 Task: Find connections with filter location Washington with filter topic #LetsWork with filter profile language Potuguese with filter current company Columbia Asia Hospitals Pvt. Ltd. with filter school Indian Institute of Science (IISc) with filter industry Janitorial Services with filter service category Bartending with filter keywords title Construction Worker
Action: Mouse moved to (503, 62)
Screenshot: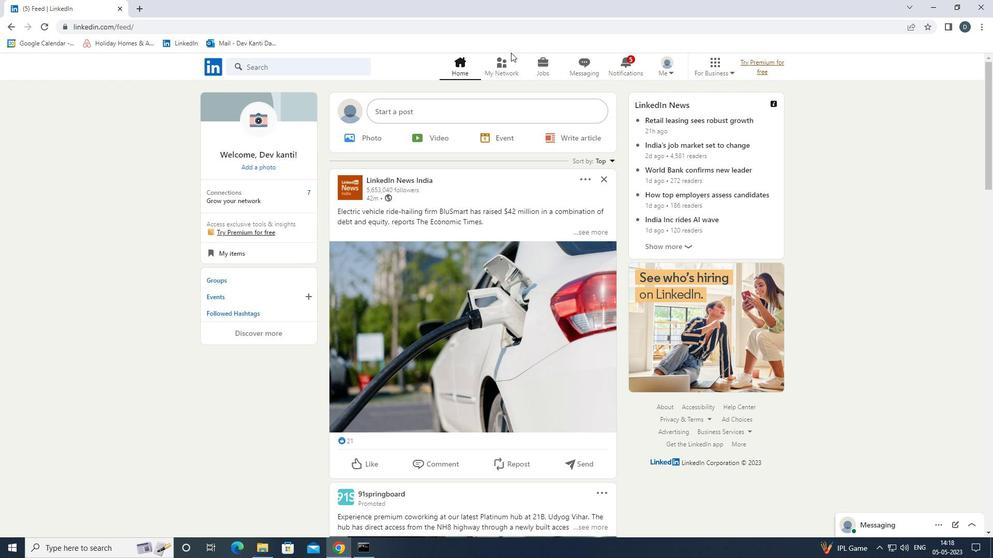 
Action: Mouse pressed left at (503, 62)
Screenshot: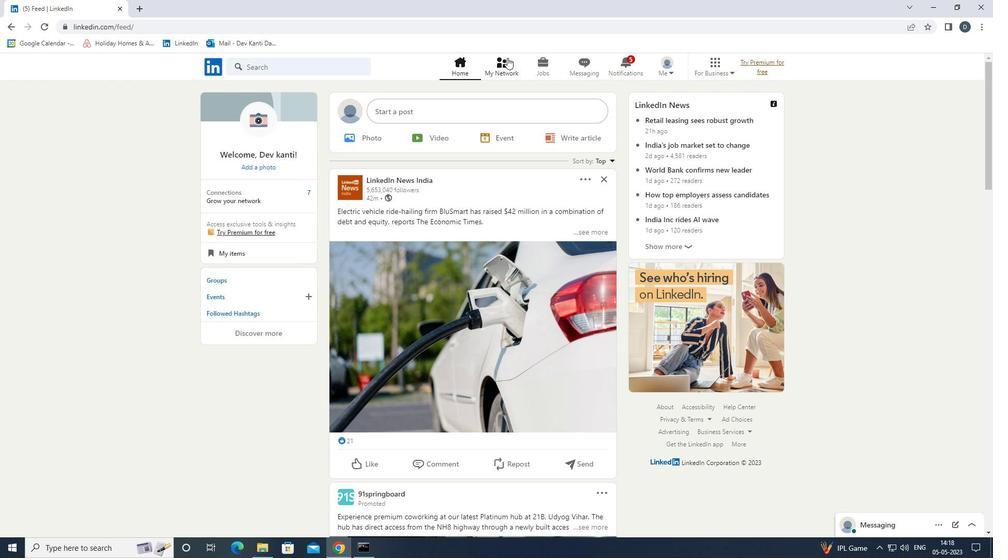 
Action: Mouse moved to (343, 124)
Screenshot: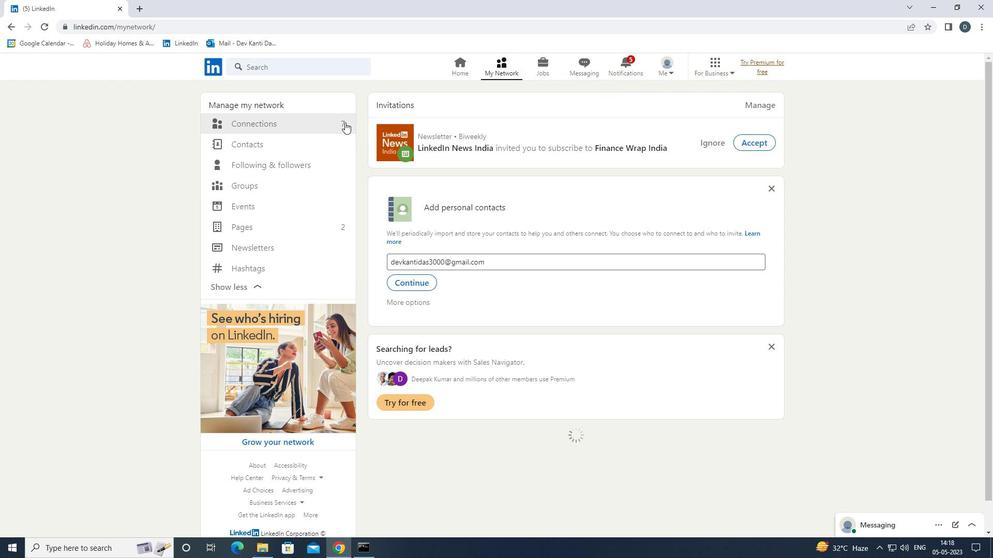 
Action: Mouse pressed left at (343, 124)
Screenshot: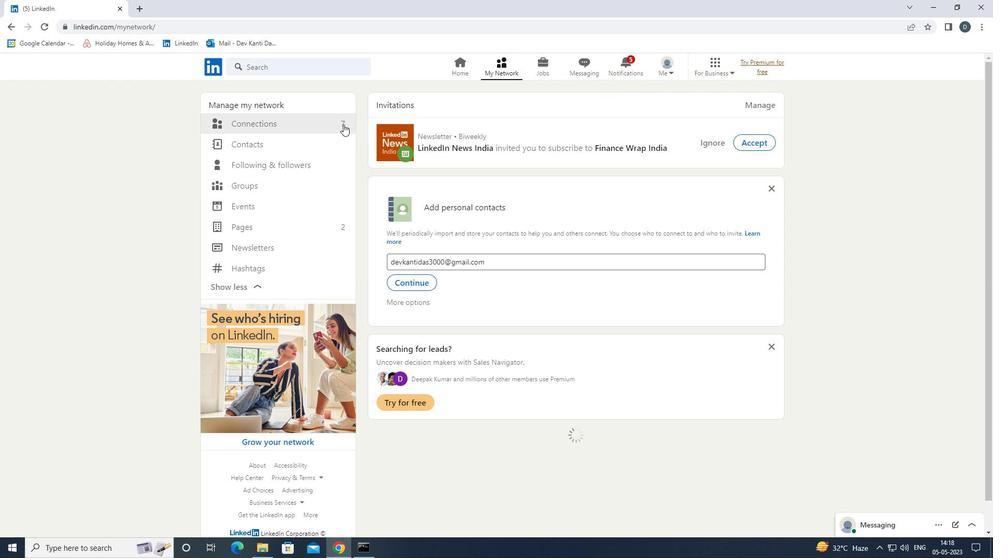 
Action: Mouse moved to (568, 123)
Screenshot: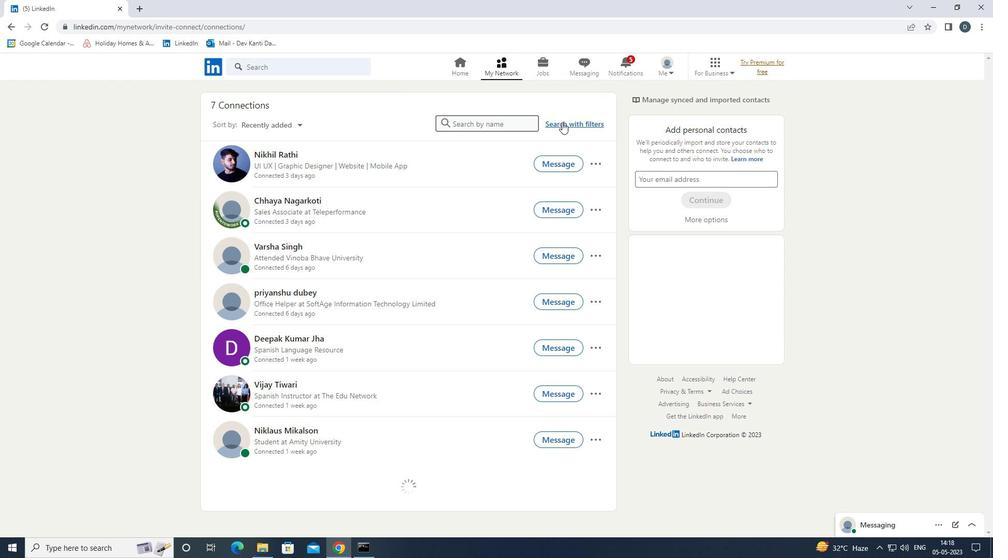 
Action: Mouse pressed left at (568, 123)
Screenshot: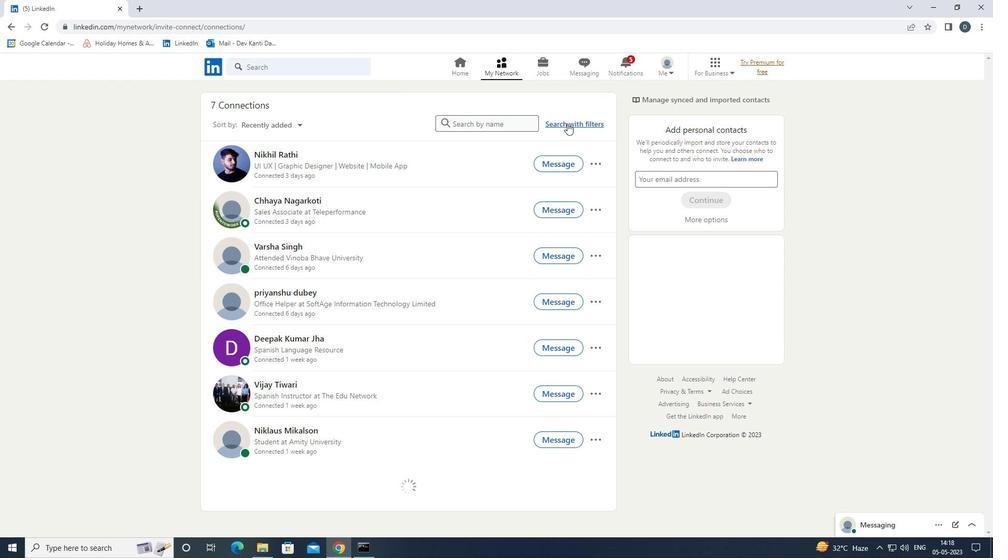 
Action: Mouse moved to (533, 91)
Screenshot: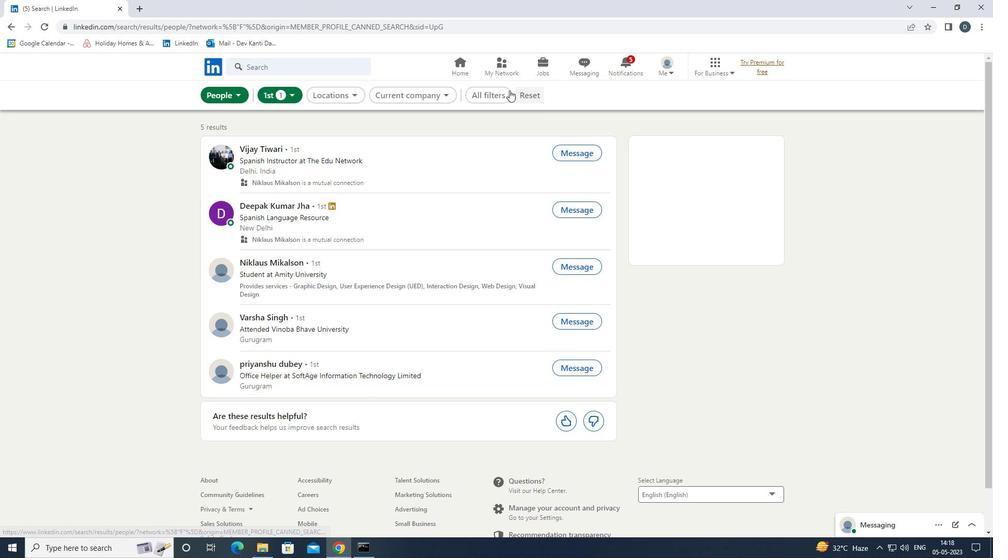 
Action: Mouse pressed left at (533, 91)
Screenshot: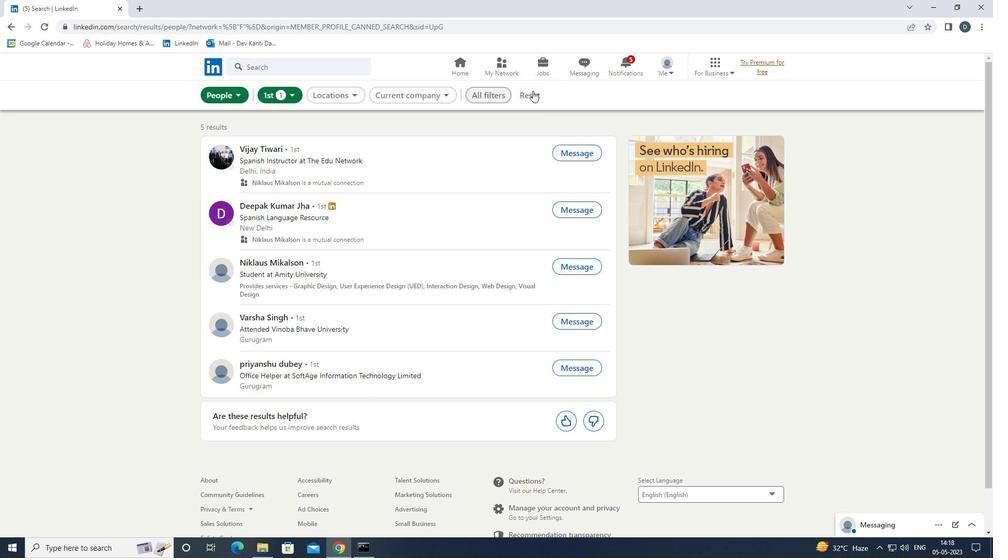 
Action: Mouse moved to (523, 94)
Screenshot: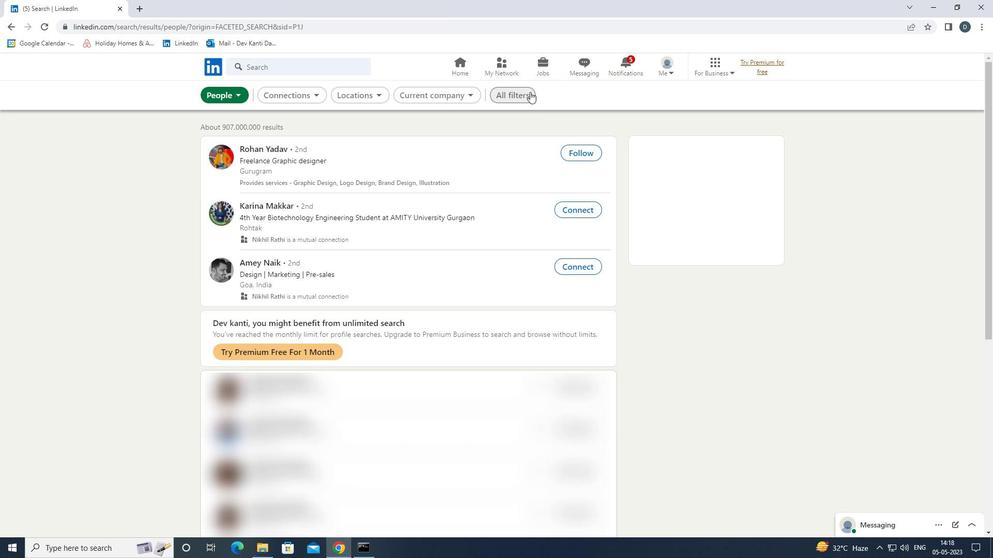 
Action: Mouse pressed left at (523, 94)
Screenshot: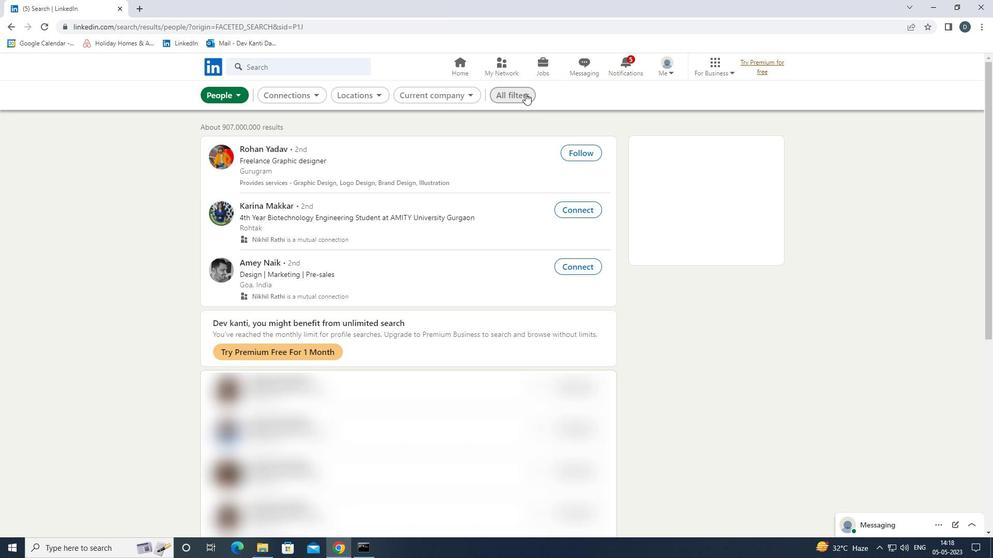 
Action: Mouse moved to (932, 302)
Screenshot: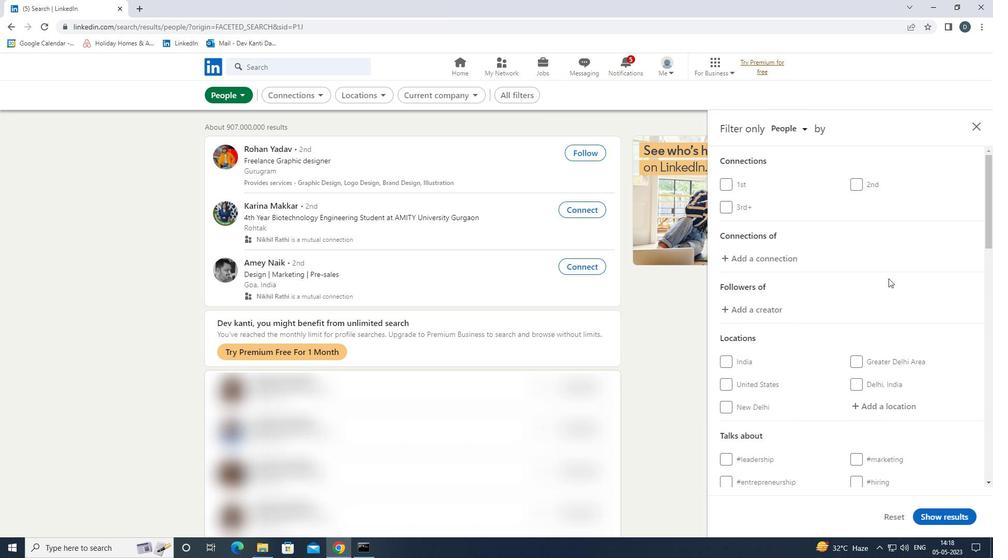 
Action: Mouse scrolled (932, 301) with delta (0, 0)
Screenshot: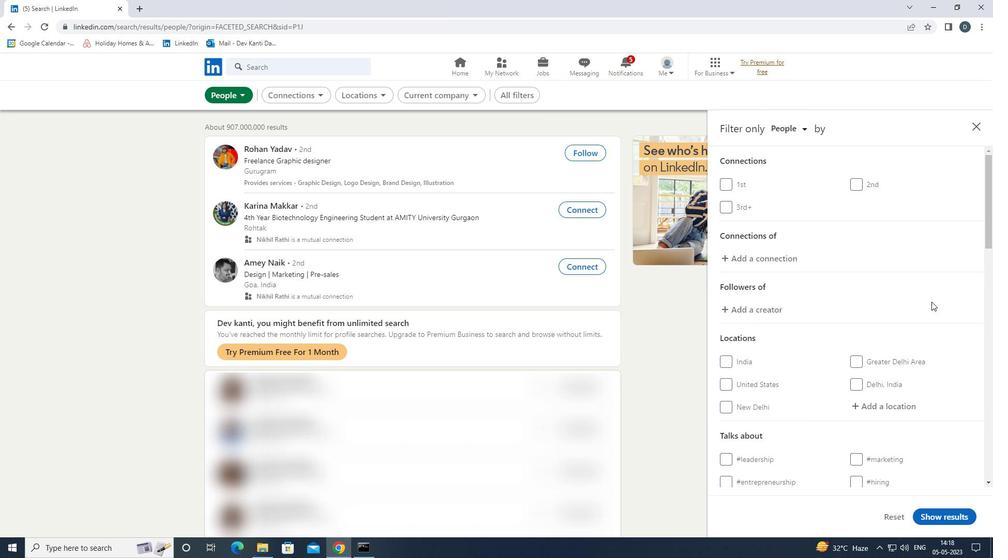 
Action: Mouse moved to (887, 347)
Screenshot: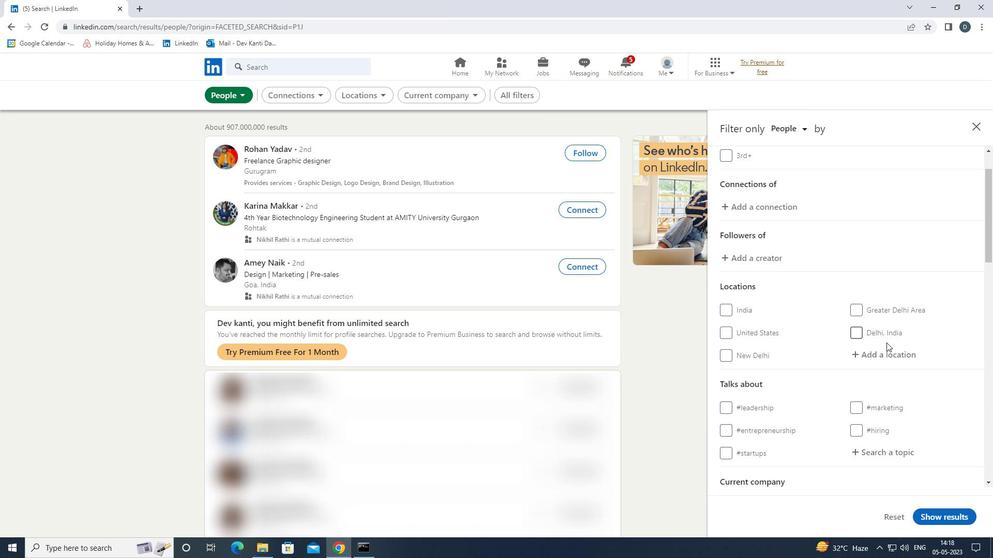 
Action: Mouse pressed left at (887, 347)
Screenshot: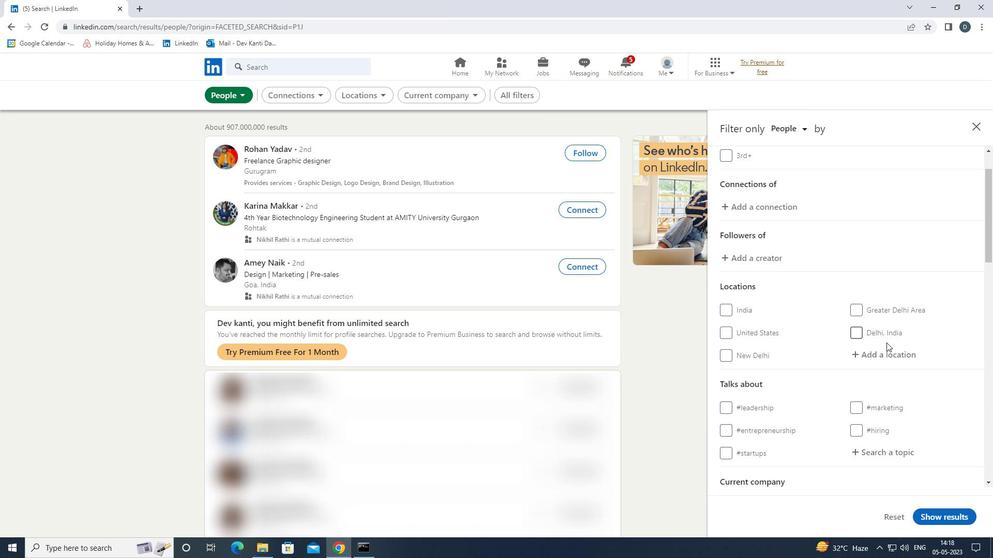 
Action: Mouse moved to (886, 348)
Screenshot: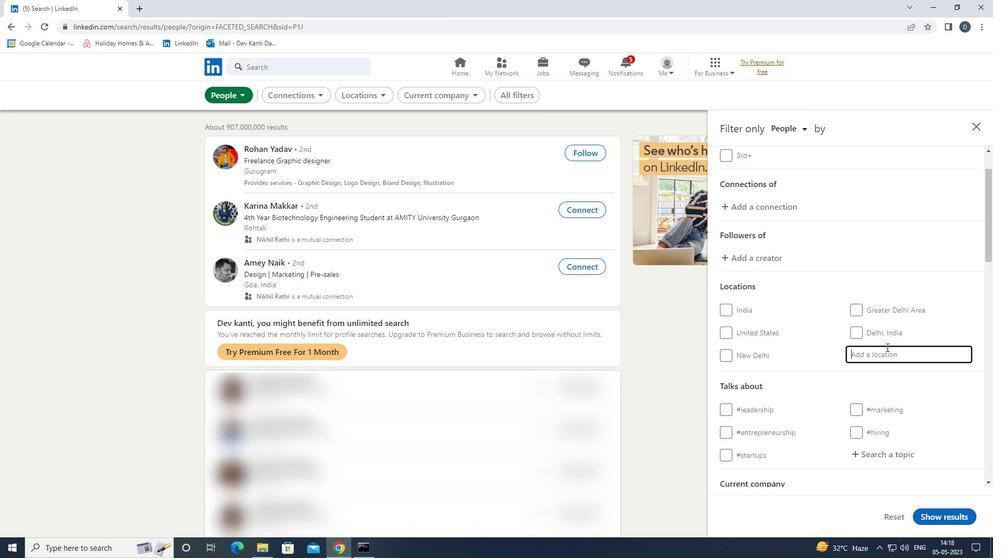 
Action: Key pressed <Key.shift>WASHINGTON<Key.down><Key.enter>
Screenshot: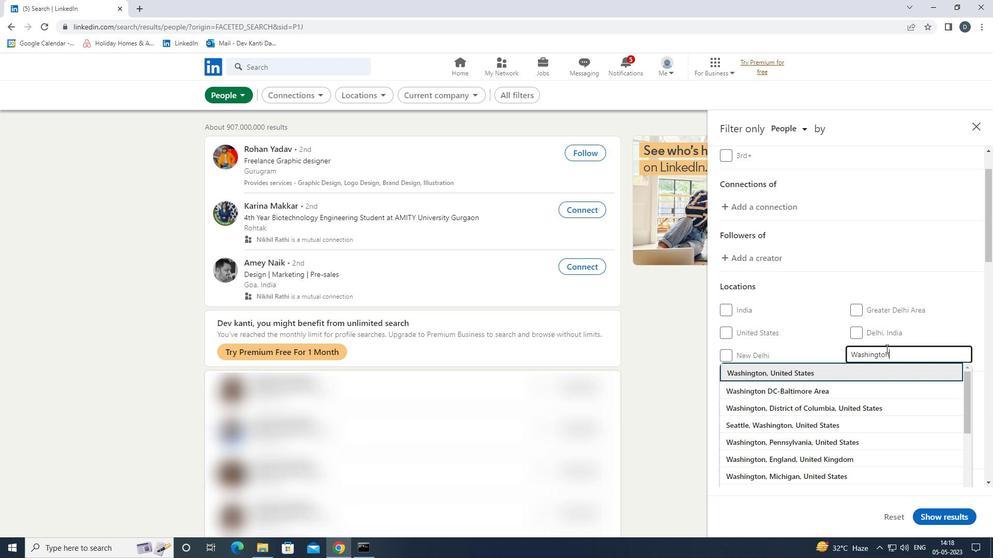 
Action: Mouse scrolled (886, 348) with delta (0, 0)
Screenshot: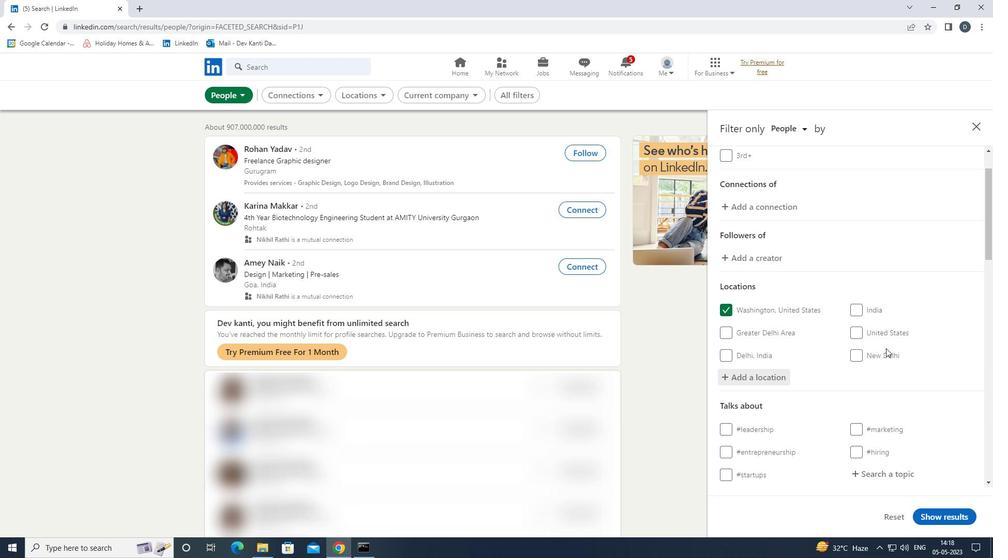 
Action: Mouse scrolled (886, 348) with delta (0, 0)
Screenshot: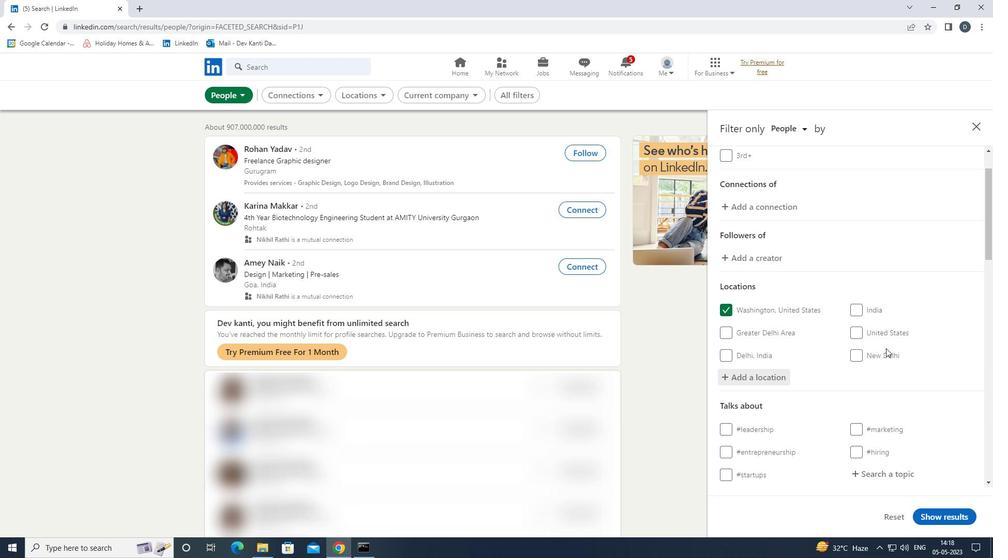 
Action: Mouse moved to (882, 367)
Screenshot: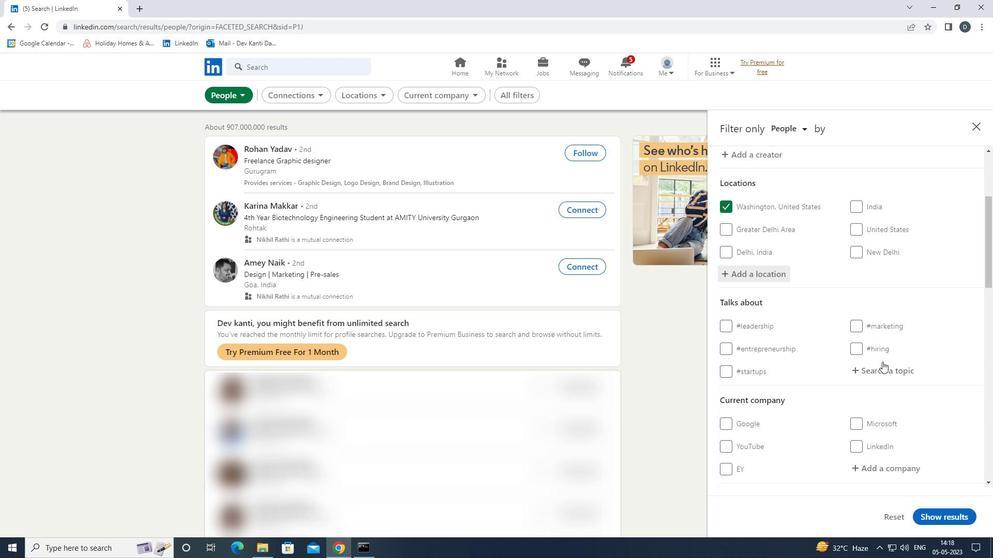
Action: Mouse pressed left at (882, 367)
Screenshot: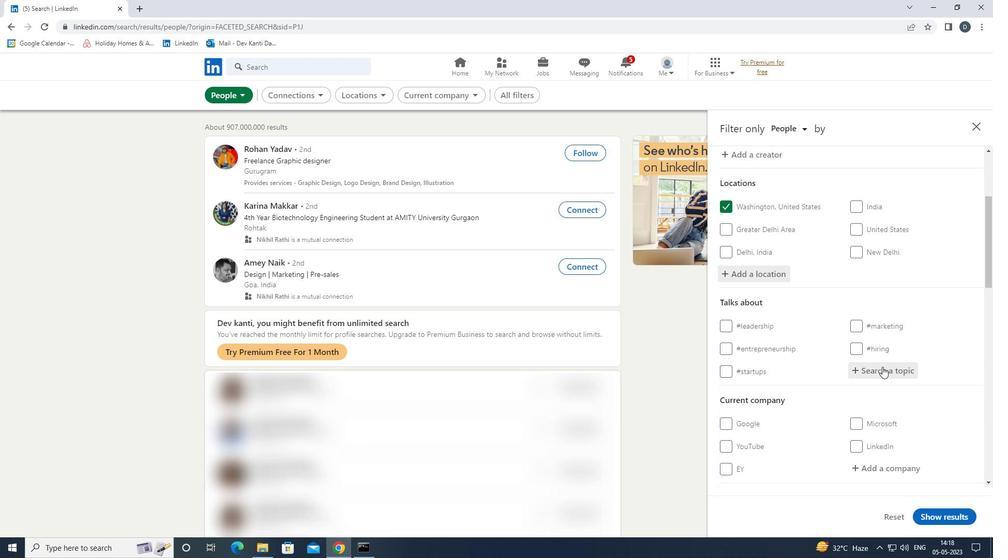 
Action: Mouse moved to (882, 372)
Screenshot: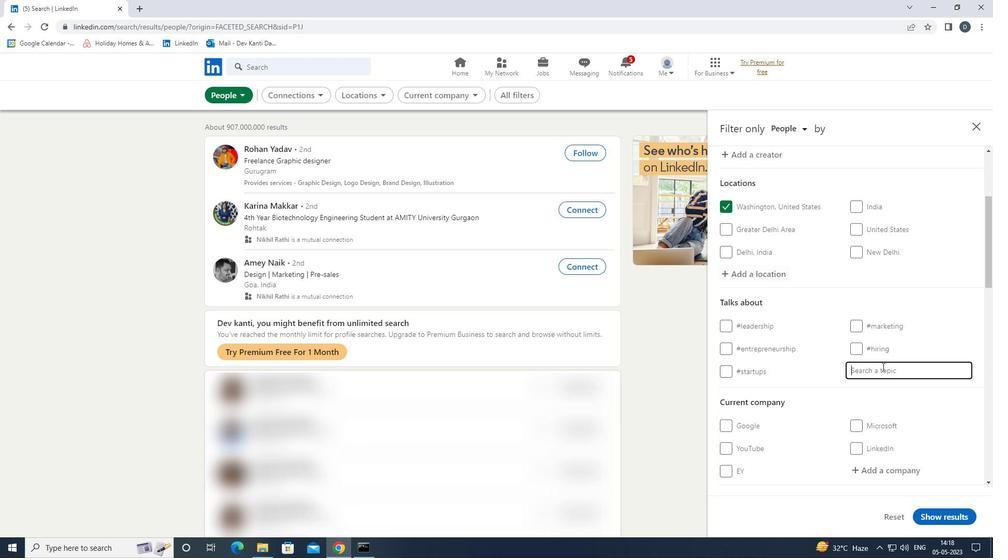 
Action: Key pressed <Key.shift><Key.shift><Key.shift><Key.shift><Key.shift>LETSWORK<Key.down><Key.enter>
Screenshot: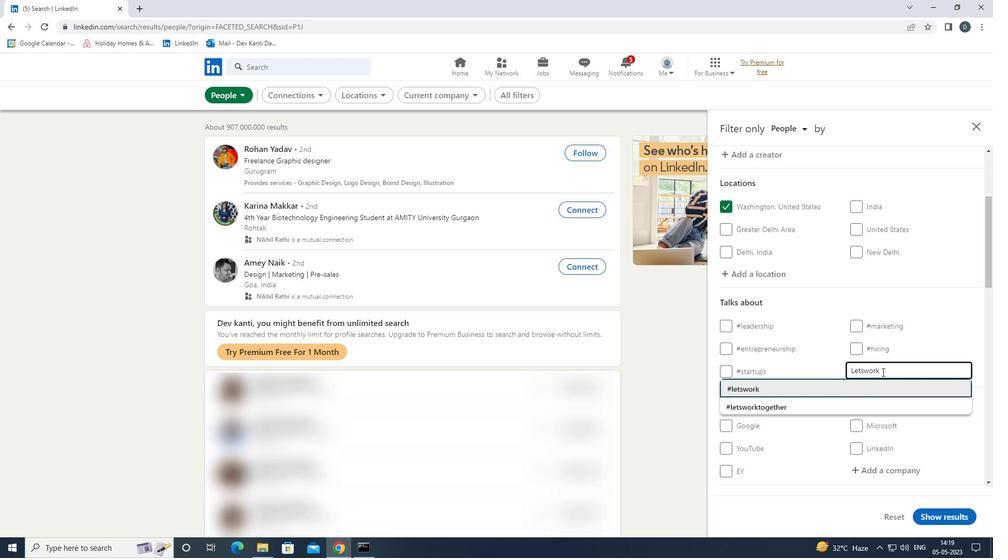 
Action: Mouse moved to (883, 372)
Screenshot: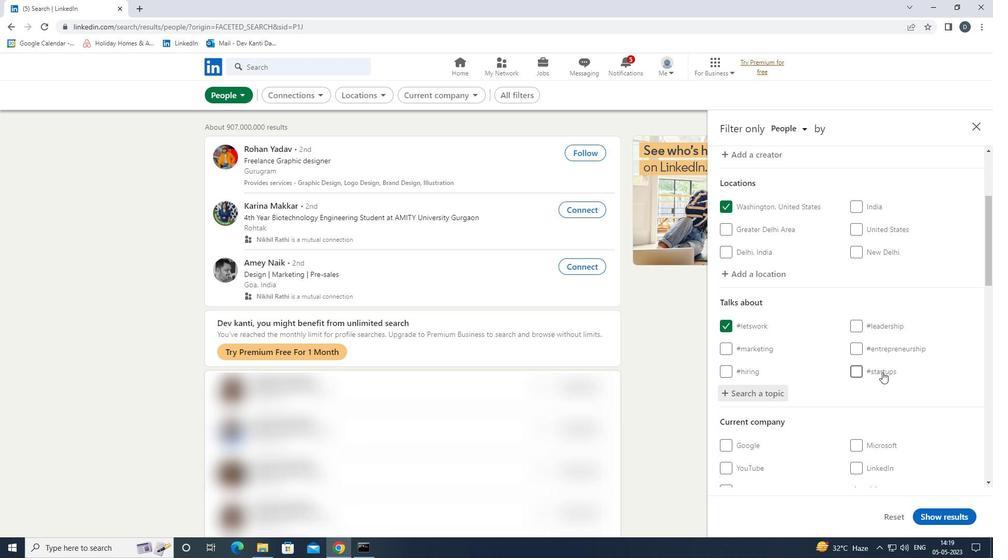
Action: Mouse scrolled (883, 372) with delta (0, 0)
Screenshot: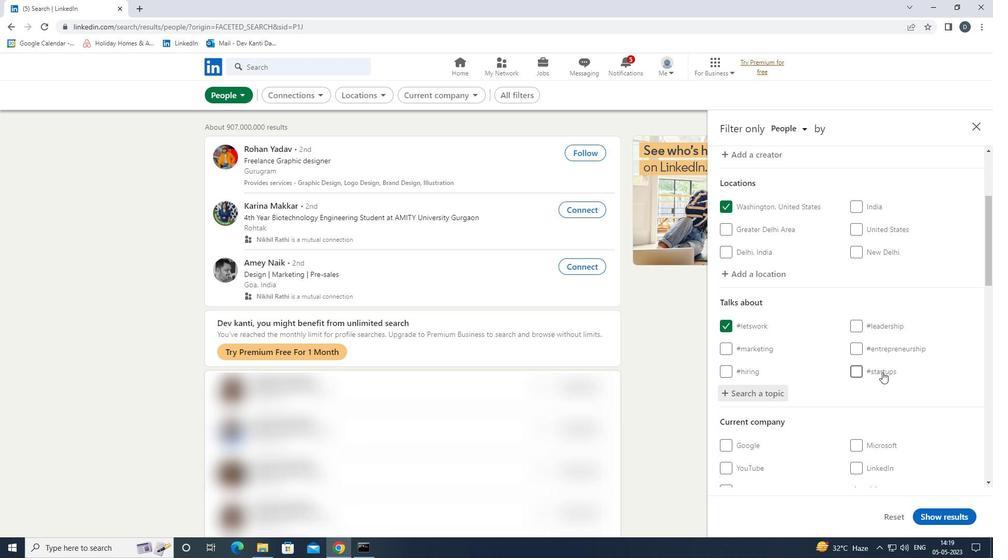 
Action: Mouse scrolled (883, 372) with delta (0, 0)
Screenshot: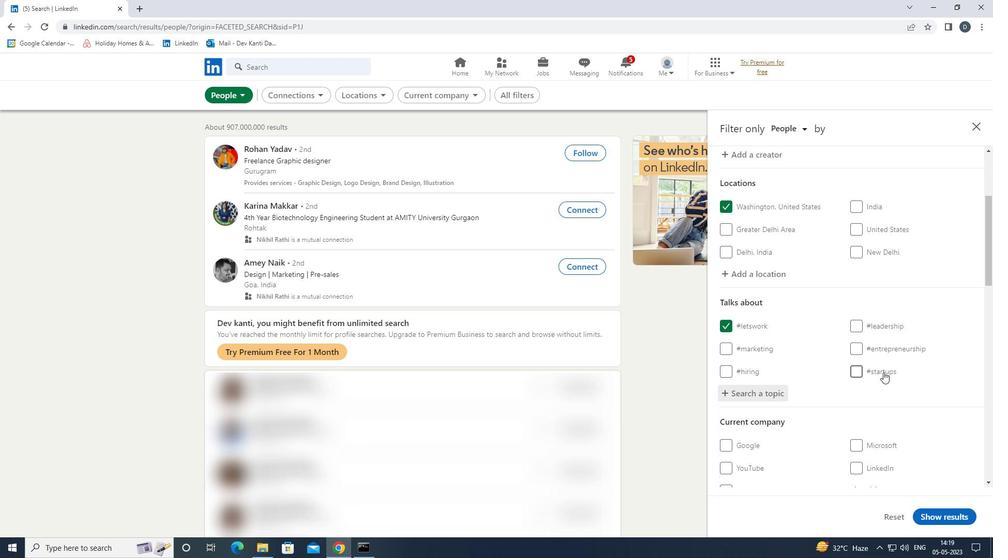 
Action: Mouse scrolled (883, 372) with delta (0, 0)
Screenshot: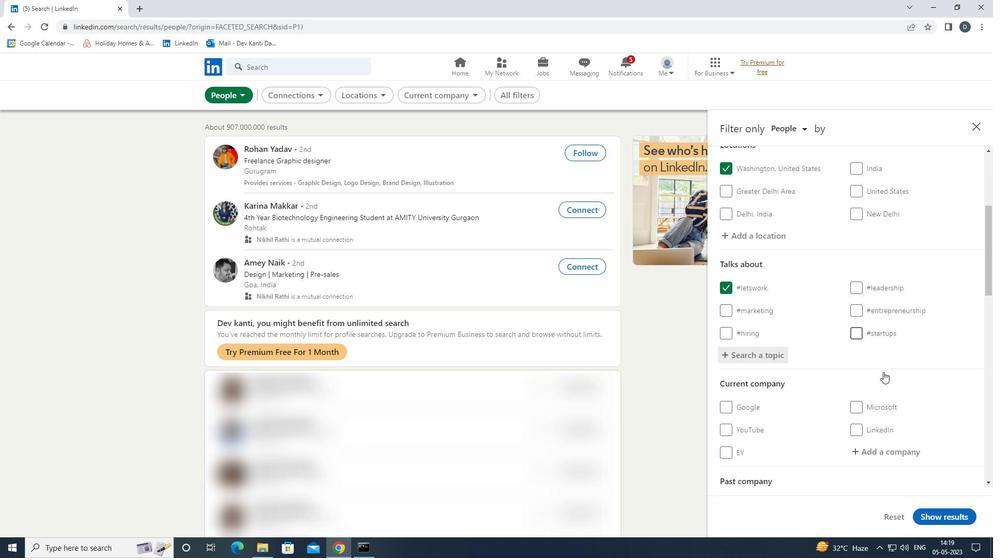 
Action: Mouse moved to (897, 341)
Screenshot: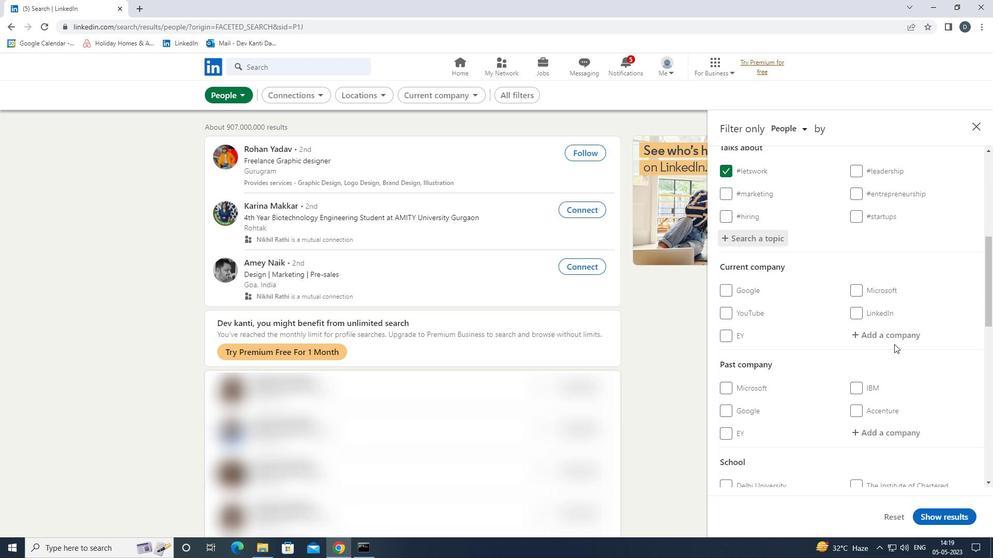 
Action: Mouse scrolled (897, 341) with delta (0, 0)
Screenshot: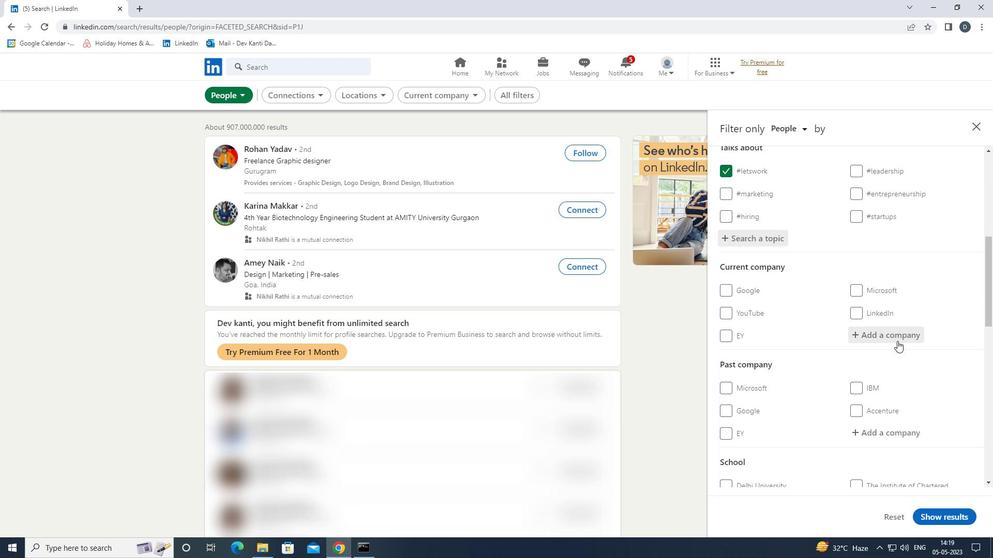 
Action: Mouse scrolled (897, 341) with delta (0, 0)
Screenshot: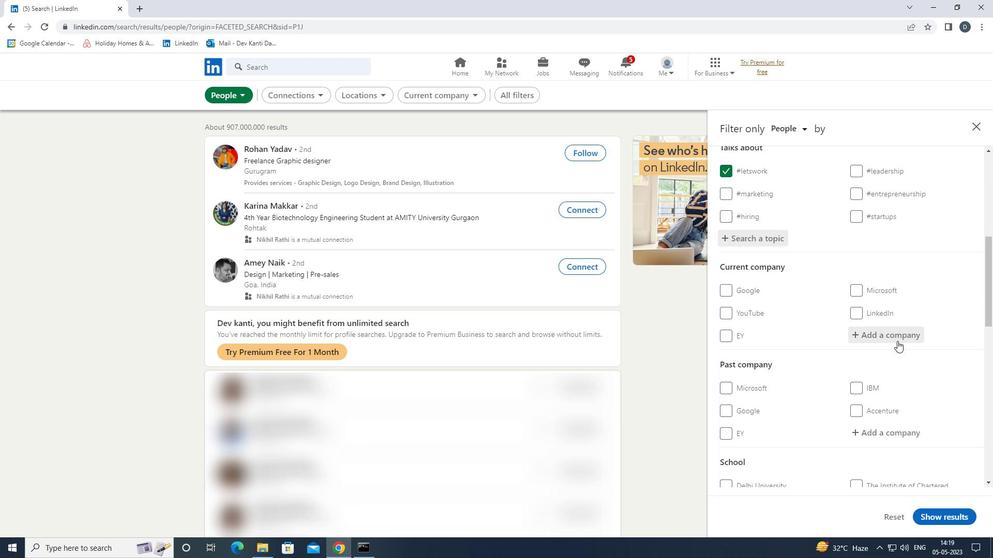 
Action: Mouse scrolled (897, 341) with delta (0, 0)
Screenshot: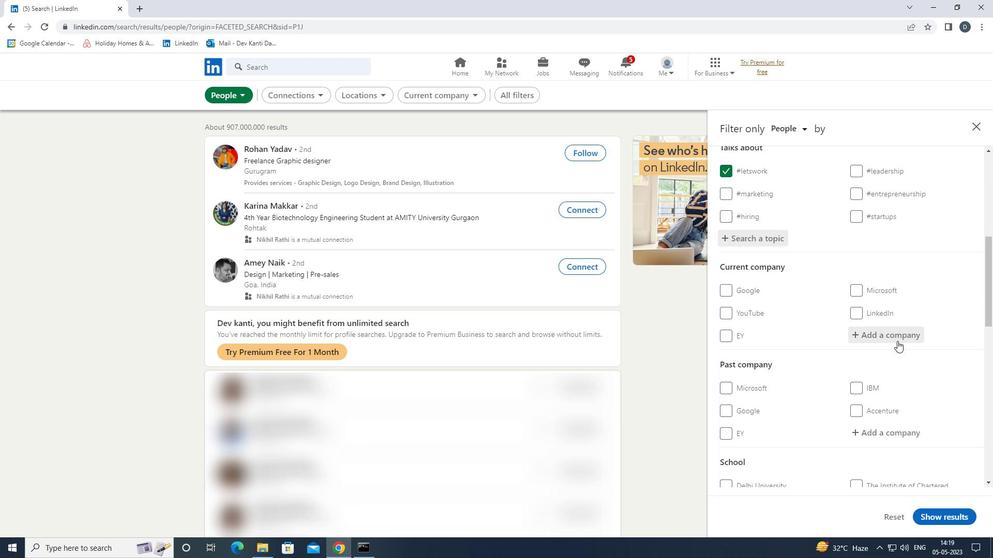 
Action: Mouse scrolled (897, 341) with delta (0, 0)
Screenshot: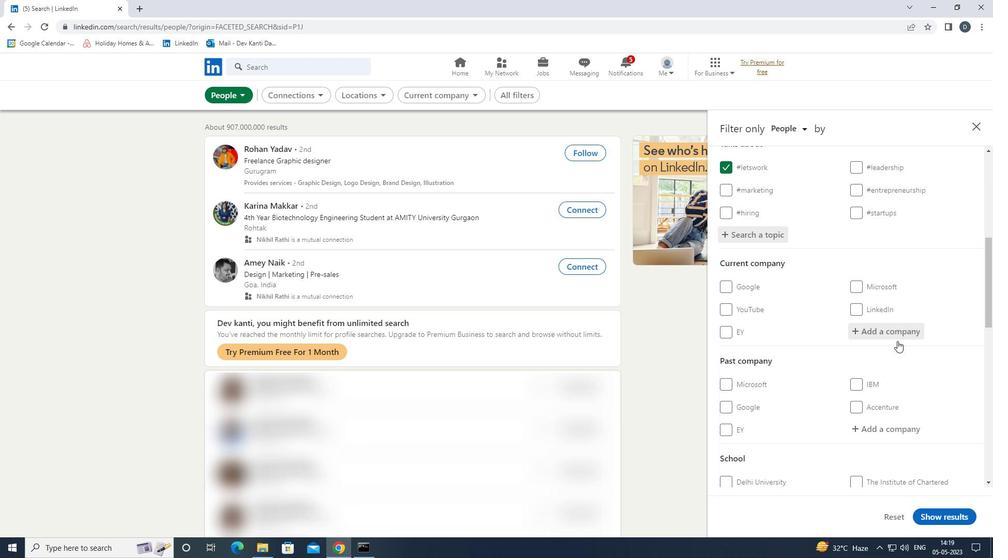
Action: Mouse scrolled (897, 341) with delta (0, 0)
Screenshot: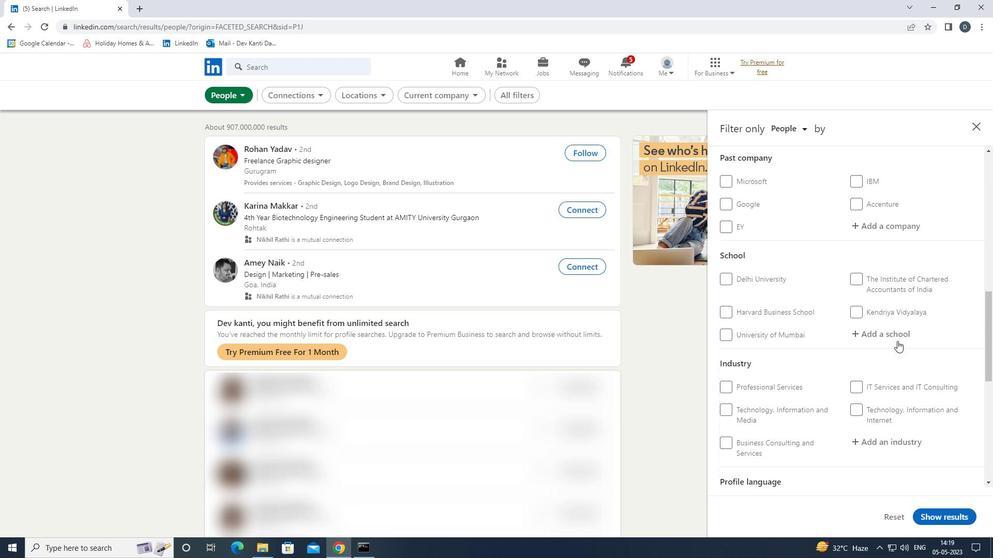 
Action: Mouse scrolled (897, 341) with delta (0, 0)
Screenshot: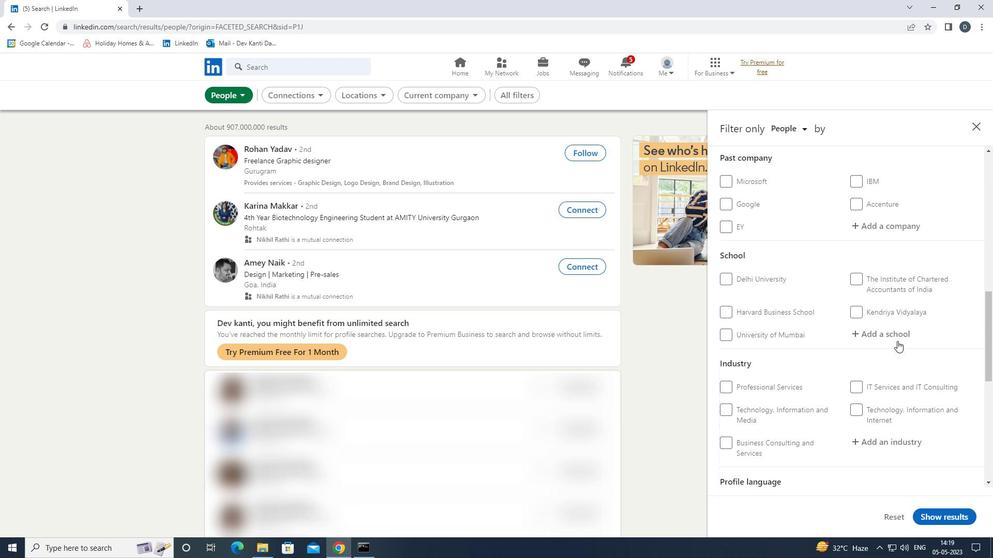 
Action: Mouse scrolled (897, 341) with delta (0, 0)
Screenshot: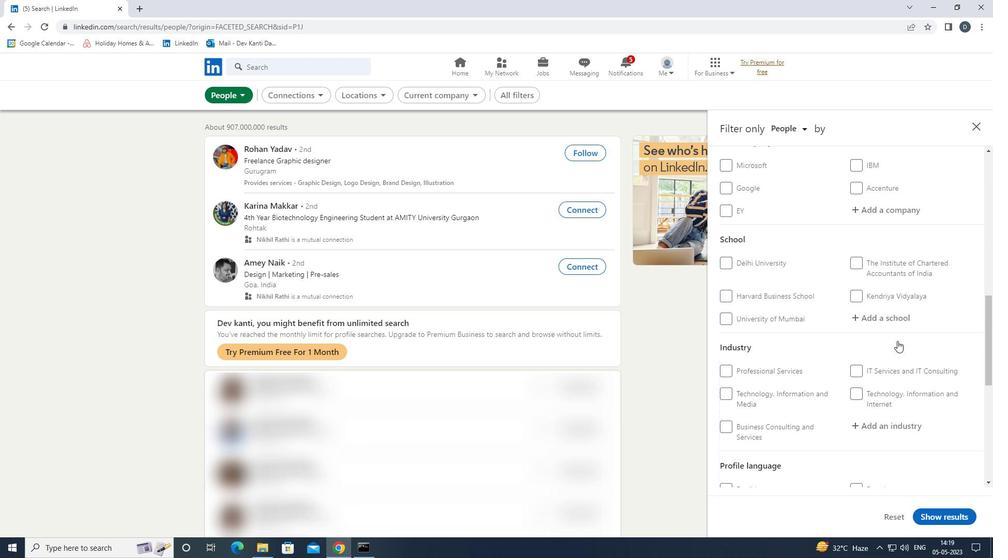 
Action: Mouse moved to (864, 373)
Screenshot: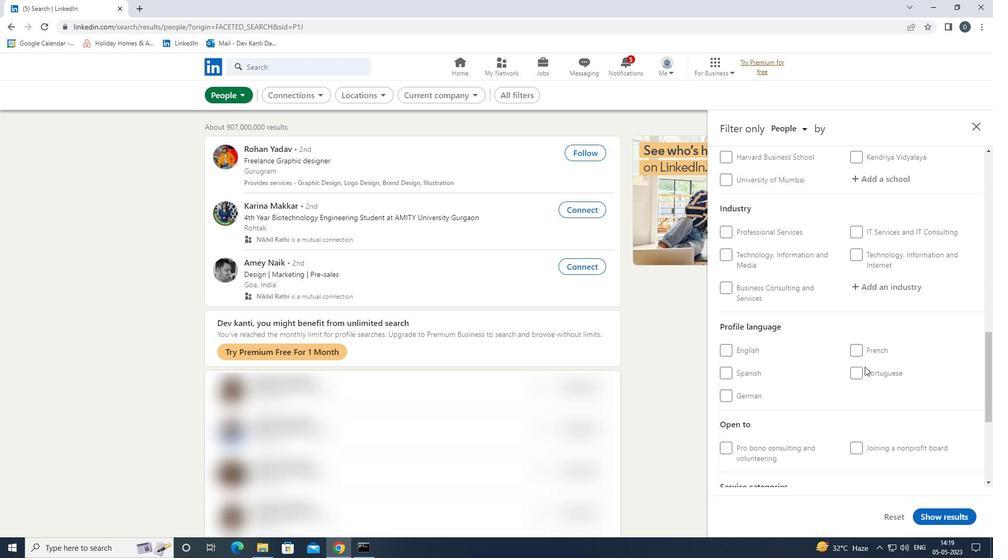 
Action: Mouse pressed left at (864, 373)
Screenshot: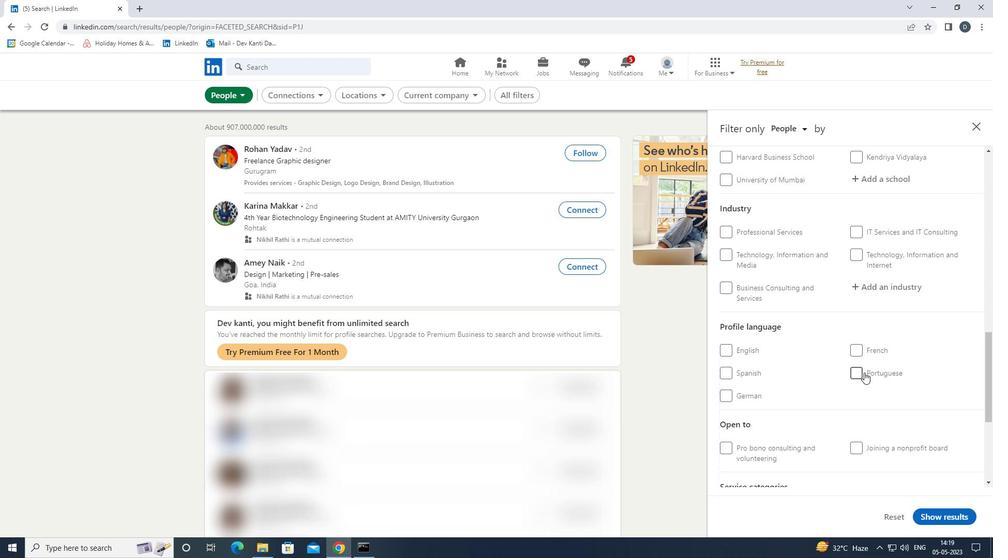 
Action: Mouse scrolled (864, 373) with delta (0, 0)
Screenshot: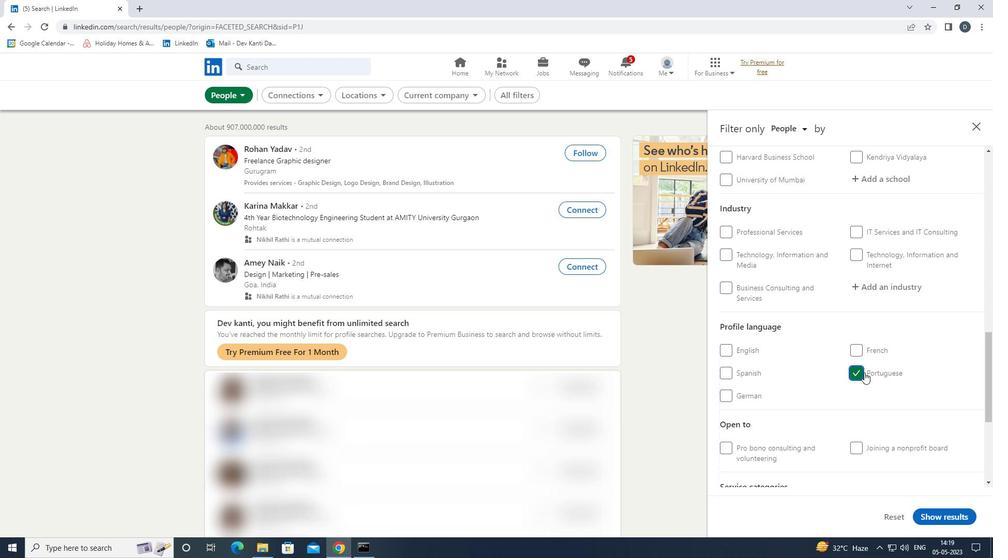 
Action: Mouse scrolled (864, 373) with delta (0, 0)
Screenshot: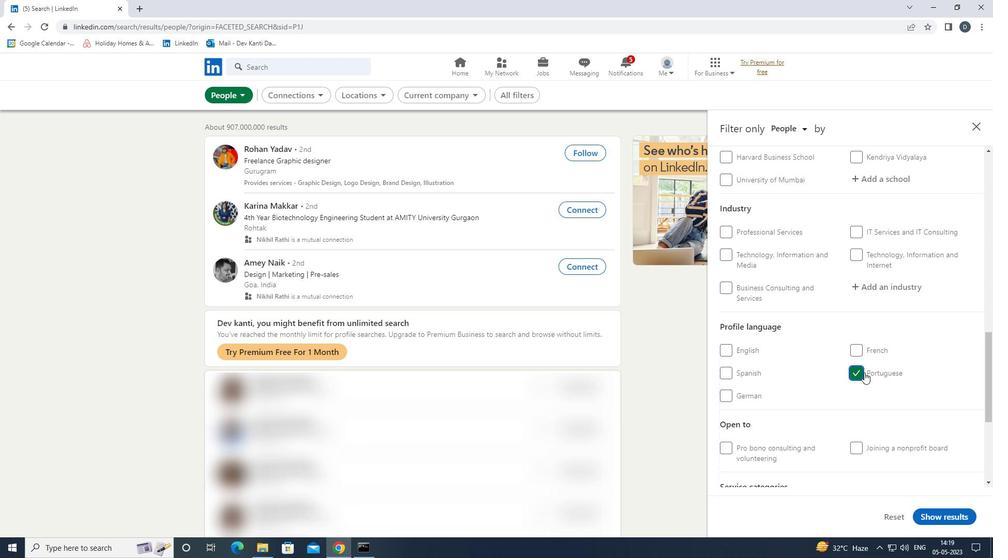 
Action: Mouse scrolled (864, 373) with delta (0, 0)
Screenshot: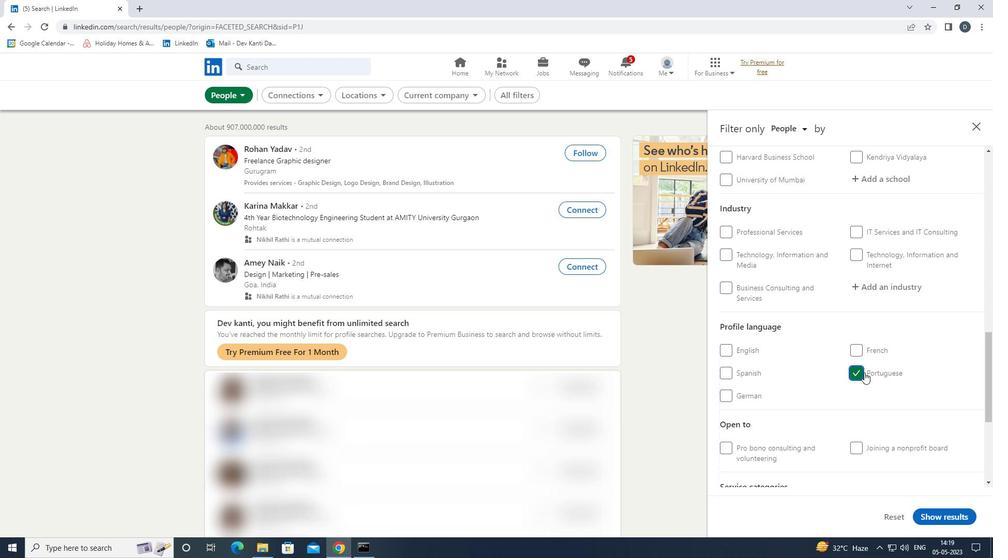 
Action: Mouse scrolled (864, 373) with delta (0, 0)
Screenshot: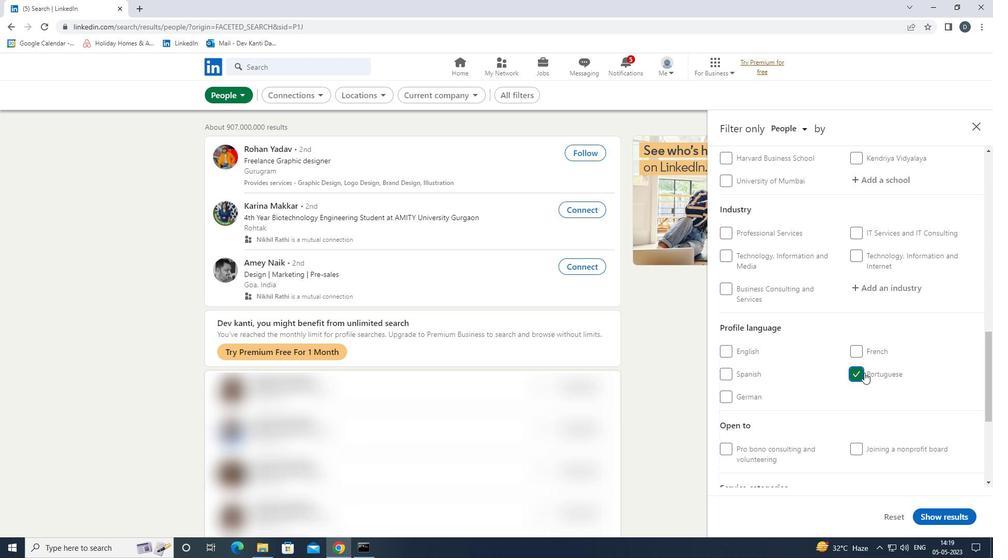 
Action: Mouse scrolled (864, 373) with delta (0, 0)
Screenshot: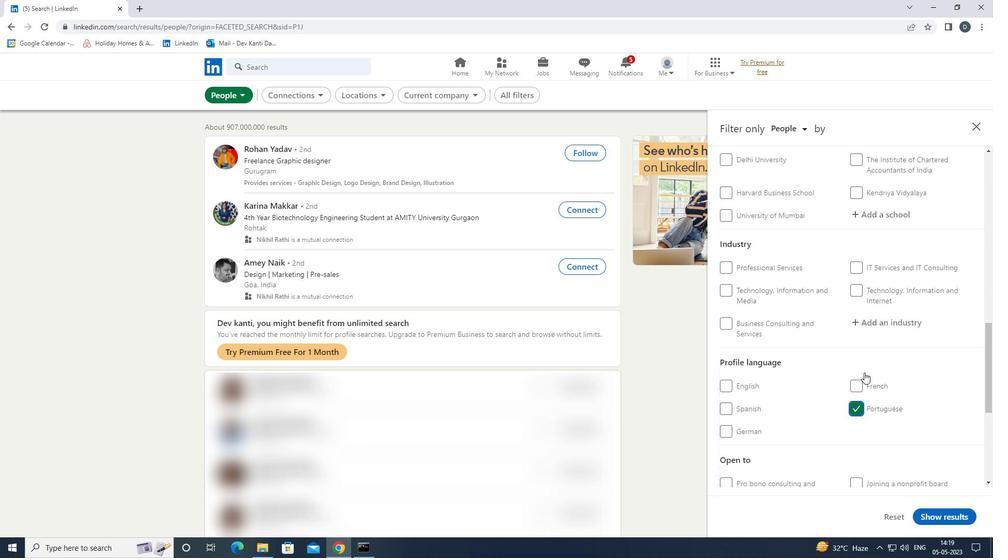 
Action: Mouse moved to (882, 234)
Screenshot: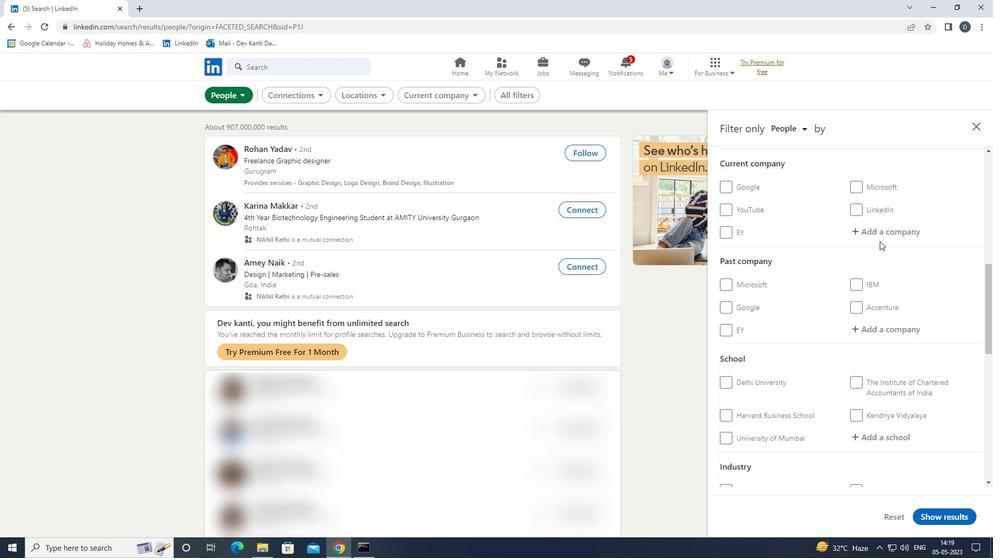 
Action: Mouse pressed left at (882, 234)
Screenshot: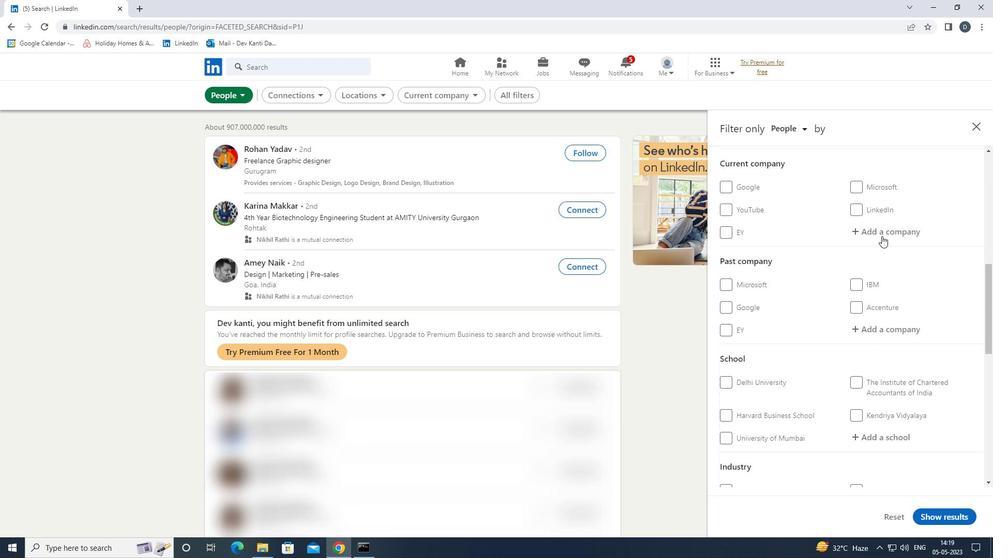 
Action: Key pressed <Key.shift><Key.shift><Key.shift><Key.shift><Key.shift><Key.shift><Key.shift><Key.shift><Key.shift><Key.shift><Key.shift><Key.shift><Key.shift><Key.shift><Key.shift><Key.shift><Key.shift><Key.shift><Key.shift><Key.shift><Key.shift><Key.shift>COLUMBIA<Key.space><Key.shift>ASIA<Key.space><Key.down><Key.down><Key.enter>
Screenshot: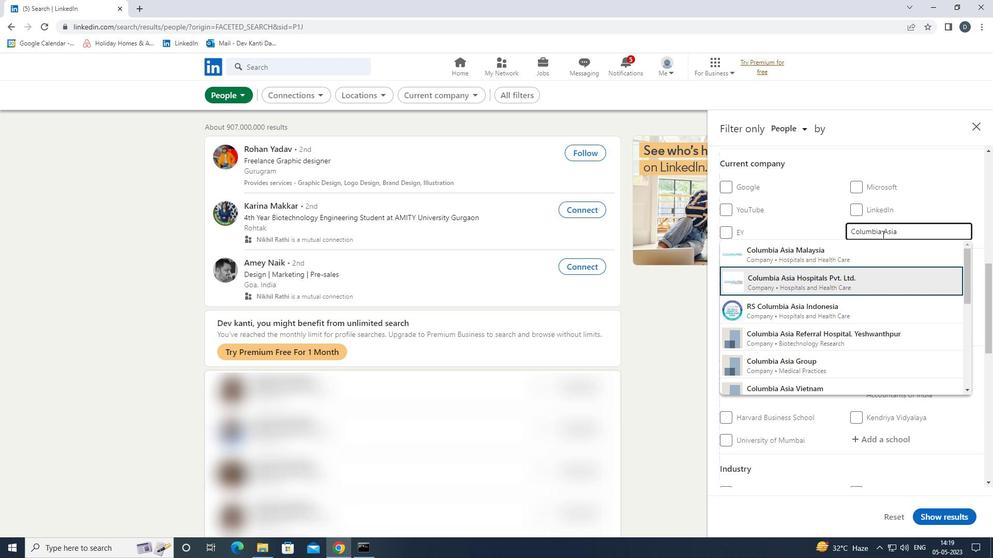
Action: Mouse moved to (883, 234)
Screenshot: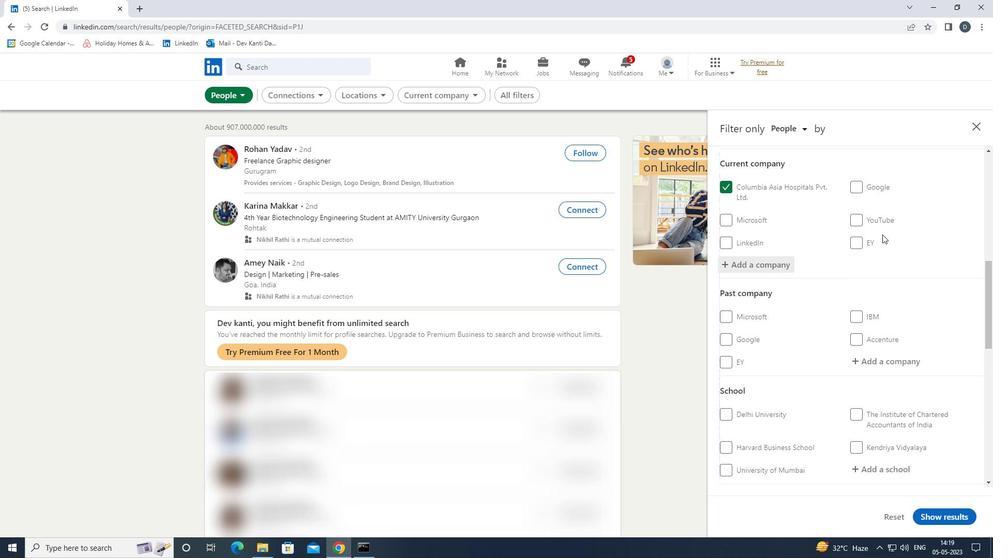 
Action: Mouse scrolled (883, 233) with delta (0, 0)
Screenshot: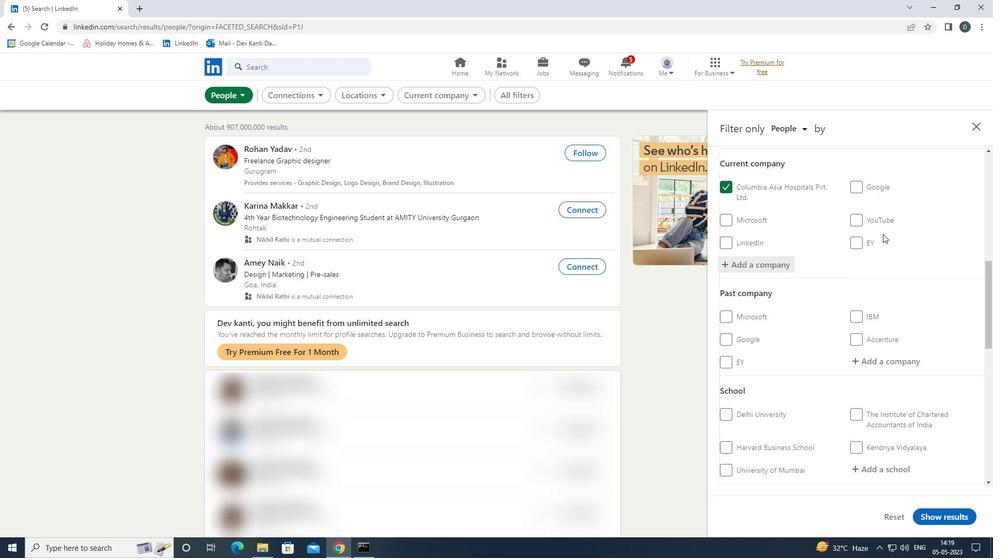
Action: Mouse scrolled (883, 233) with delta (0, 0)
Screenshot: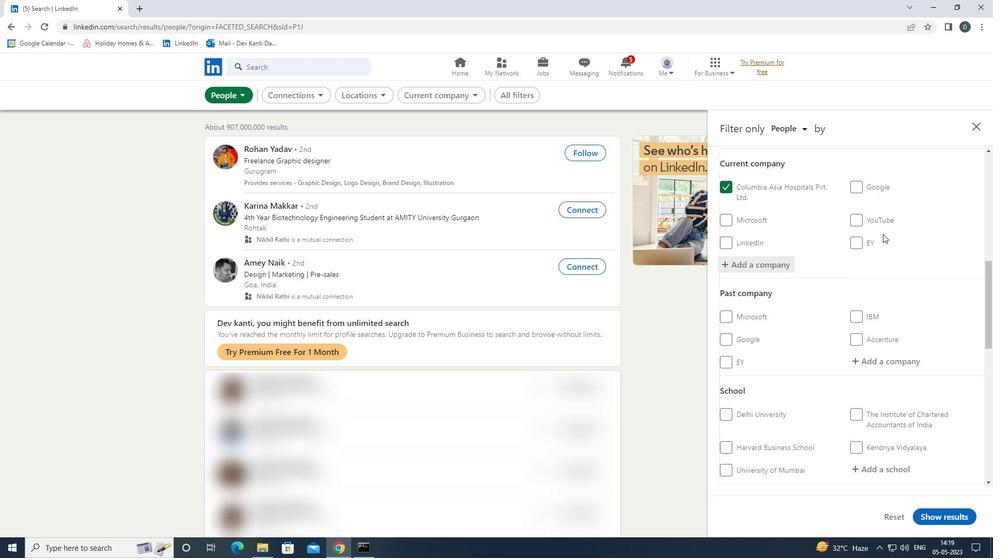 
Action: Mouse scrolled (883, 233) with delta (0, 0)
Screenshot: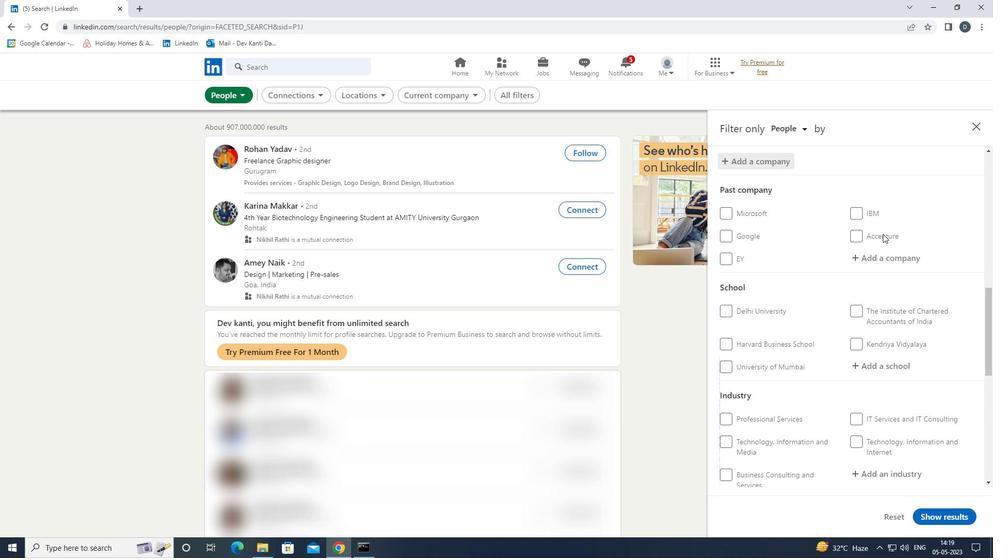 
Action: Mouse scrolled (883, 233) with delta (0, 0)
Screenshot: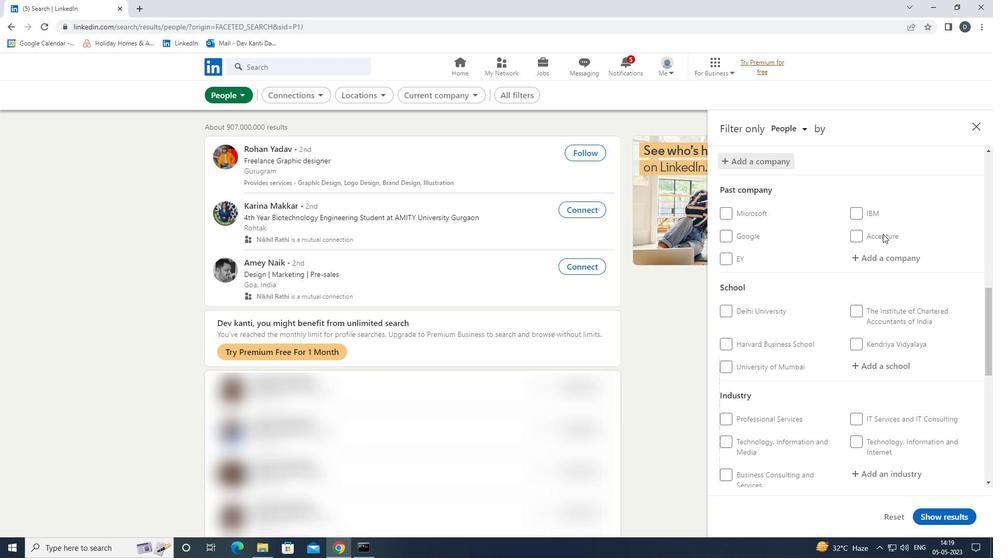 
Action: Mouse moved to (882, 263)
Screenshot: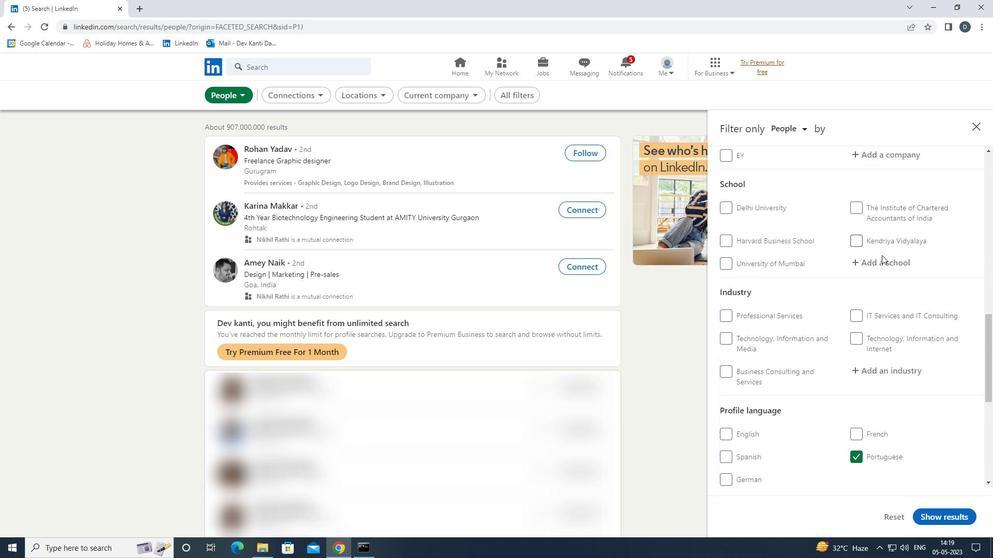 
Action: Mouse pressed left at (882, 263)
Screenshot: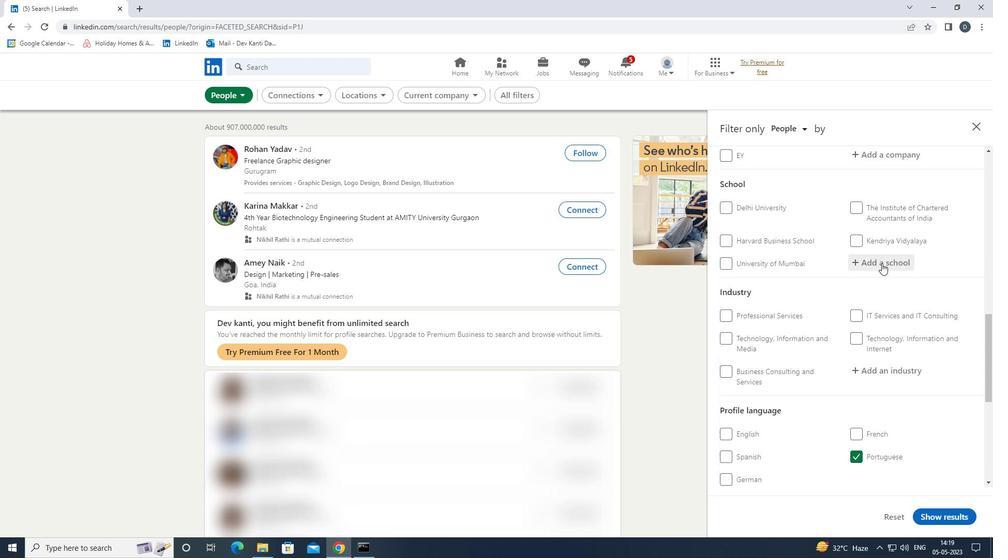
Action: Mouse moved to (882, 263)
Screenshot: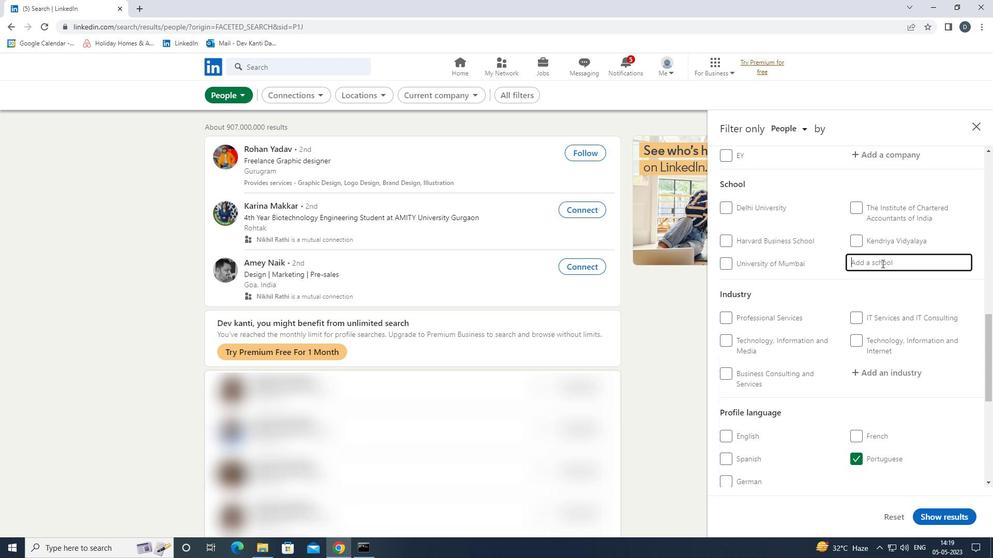 
Action: Key pressed <Key.shift><Key.shift><Key.shift><Key.shift><Key.shift><Key.shift>INDIAN<Key.space><Key.shift><Key.shift><Key.shift><Key.shift><Key.shift><Key.shift><Key.shift><Key.shift><Key.shift><Key.shift><Key.shift><Key.shift><Key.shift><Key.shift><Key.shift><Key.shift><Key.shift><Key.shift><Key.shift><Key.shift><Key.shift><Key.shift><Key.shift><Key.shift><Key.shift><Key.shift><Key.shift><Key.shift><Key.shift><Key.shift><Key.shift><Key.shift><Key.shift><Key.shift><Key.shift><Key.shift><Key.shift><Key.shift><Key.shift><Key.shift><Key.shift><Key.shift><Key.shift><Key.shift><Key.shift><Key.shift><Key.shift><Key.shift><Key.shift><Key.shift><Key.shift><Key.shift><Key.shift><Key.shift><Key.shift><Key.shift><Key.shift><Key.shift><Key.shift>INSTITUTE<Key.space>OF<Key.space><Key.shift><Key.shift><Key.shift>SCIEN<Key.down><Key.enter>
Screenshot: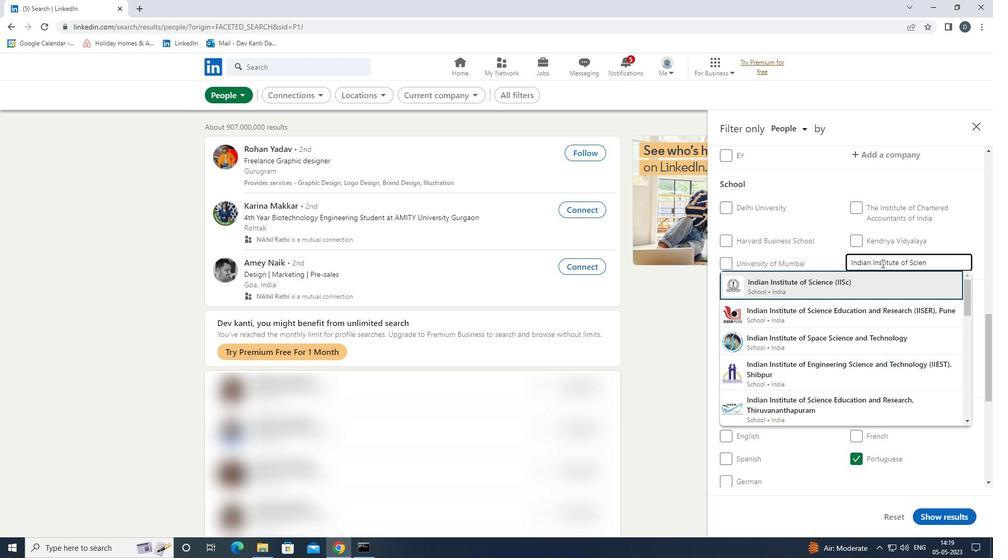 
Action: Mouse moved to (909, 262)
Screenshot: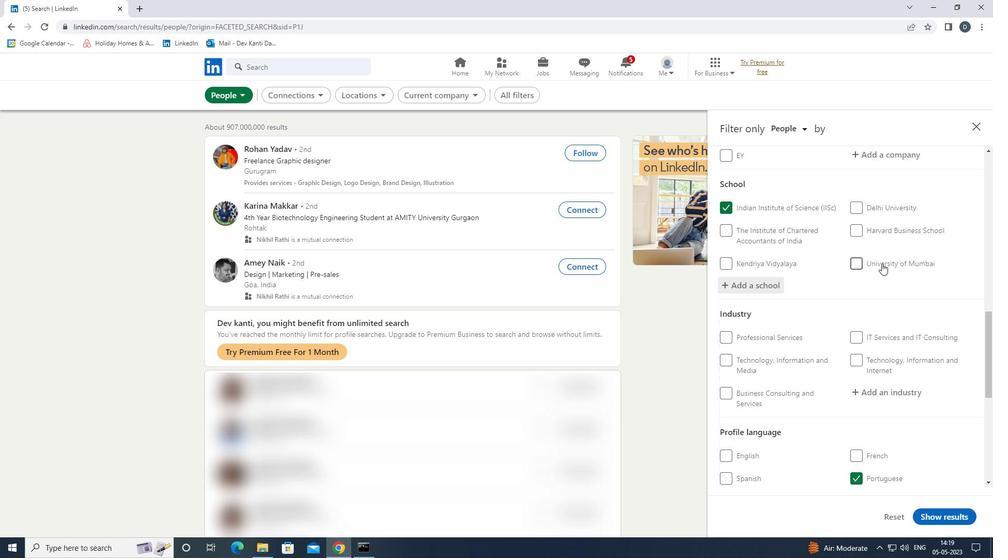 
Action: Mouse scrolled (909, 261) with delta (0, 0)
Screenshot: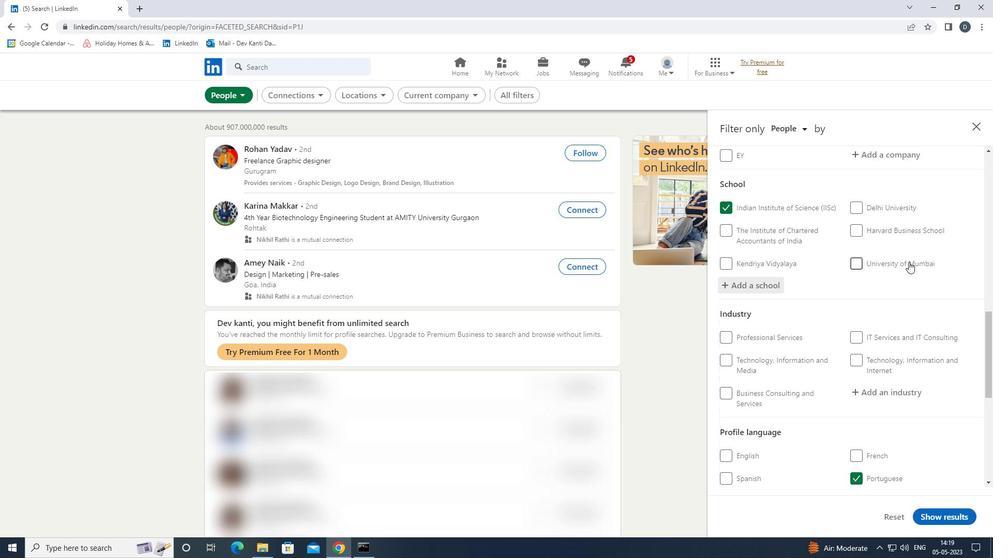 
Action: Mouse moved to (909, 263)
Screenshot: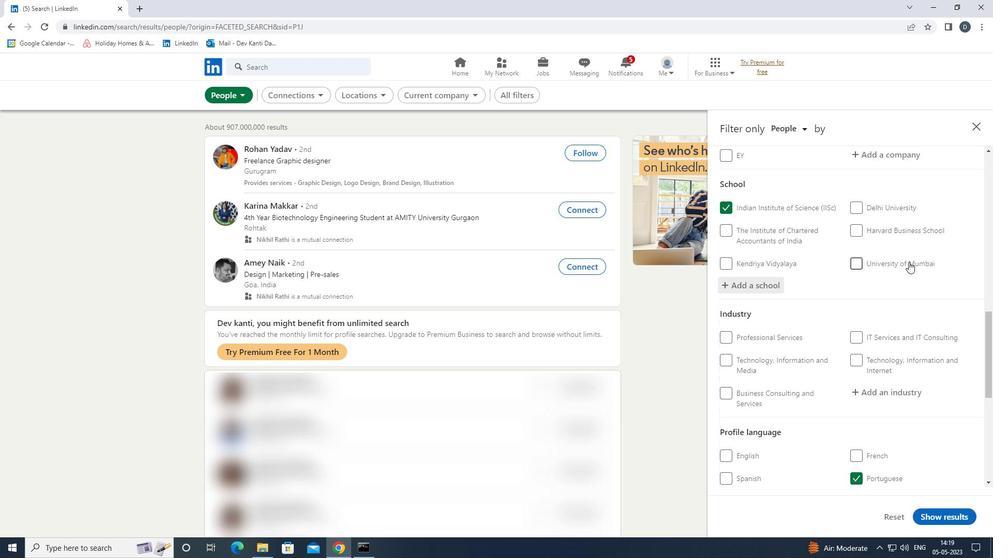 
Action: Mouse scrolled (909, 262) with delta (0, 0)
Screenshot: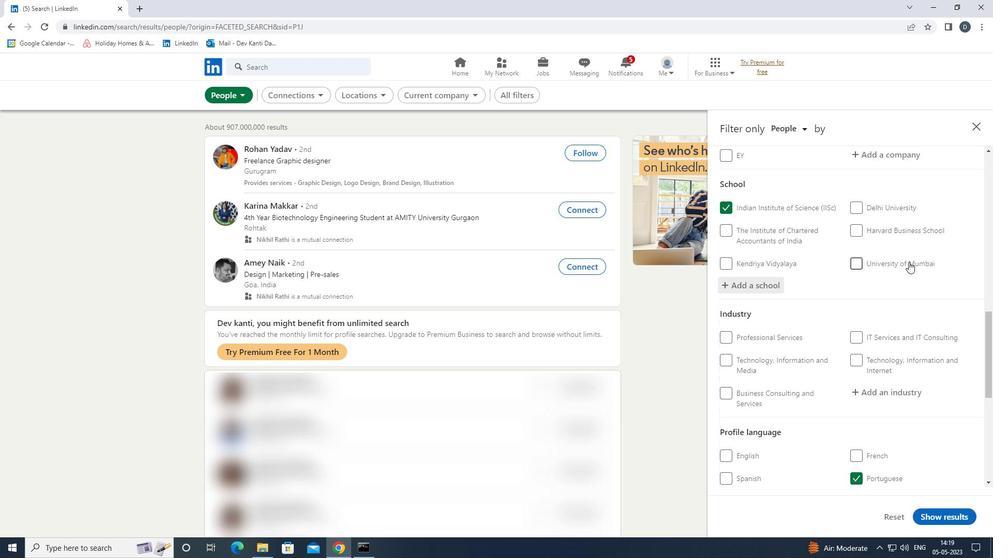 
Action: Mouse moved to (896, 285)
Screenshot: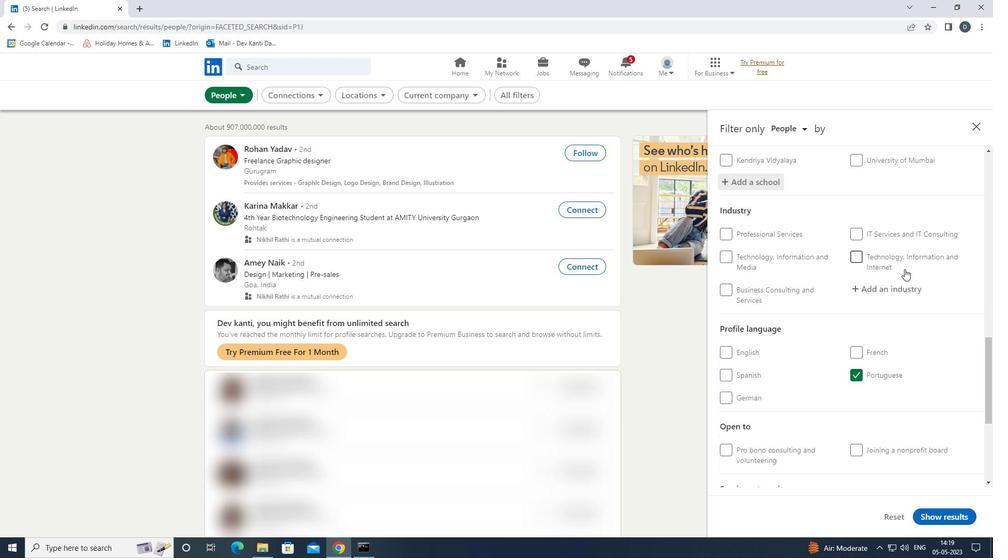 
Action: Mouse pressed left at (896, 285)
Screenshot: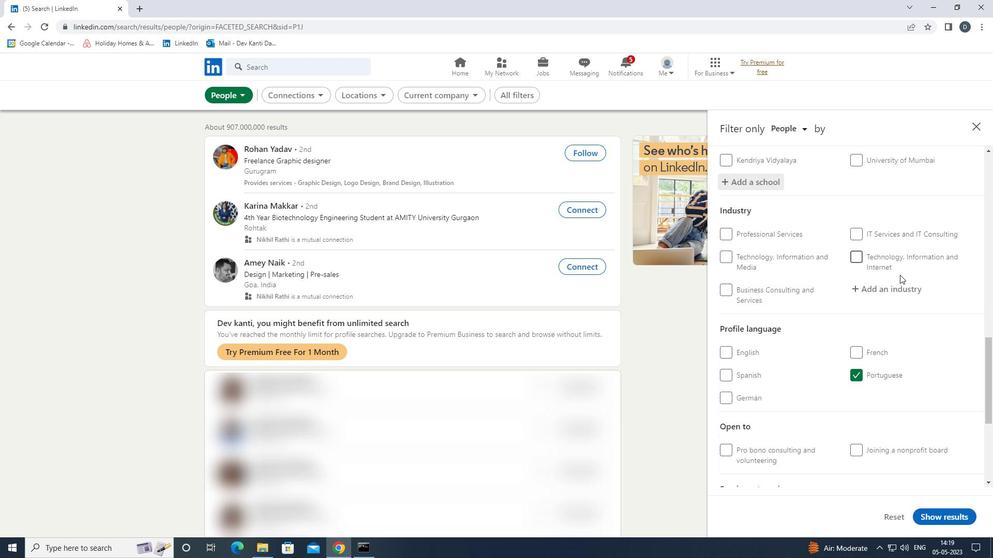 
Action: Key pressed <Key.shift><Key.shift><Key.shift><Key.shift>JANI<Key.down><Key.enter>
Screenshot: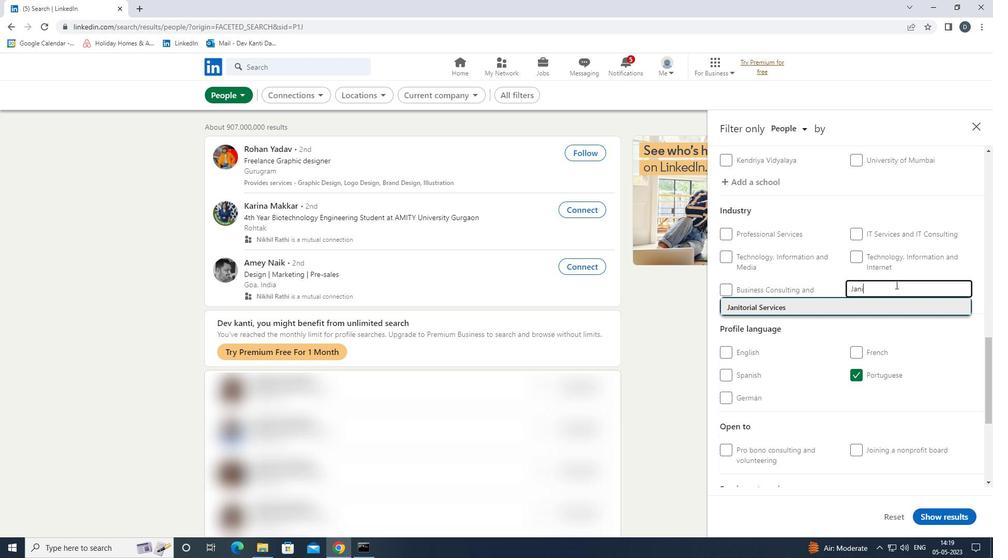 
Action: Mouse moved to (824, 297)
Screenshot: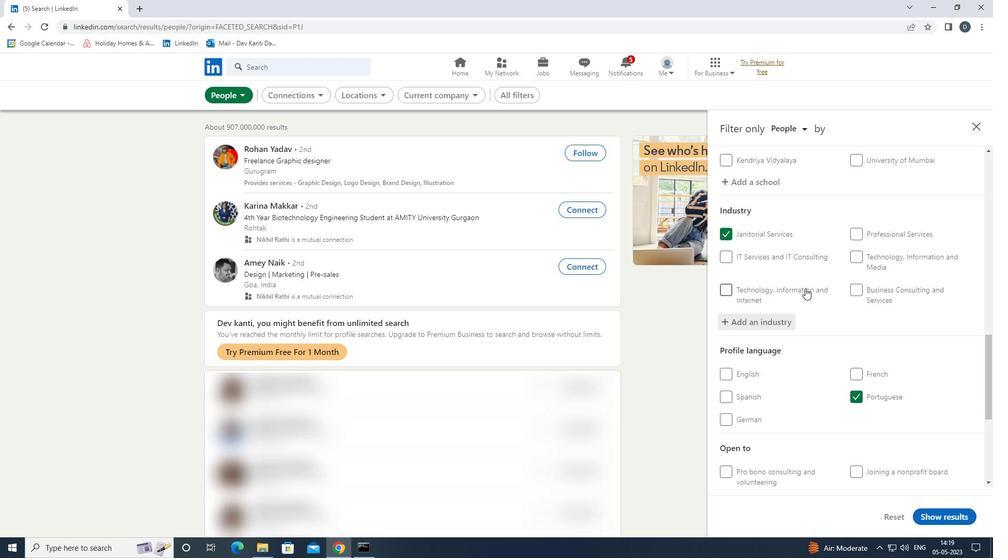 
Action: Mouse scrolled (824, 297) with delta (0, 0)
Screenshot: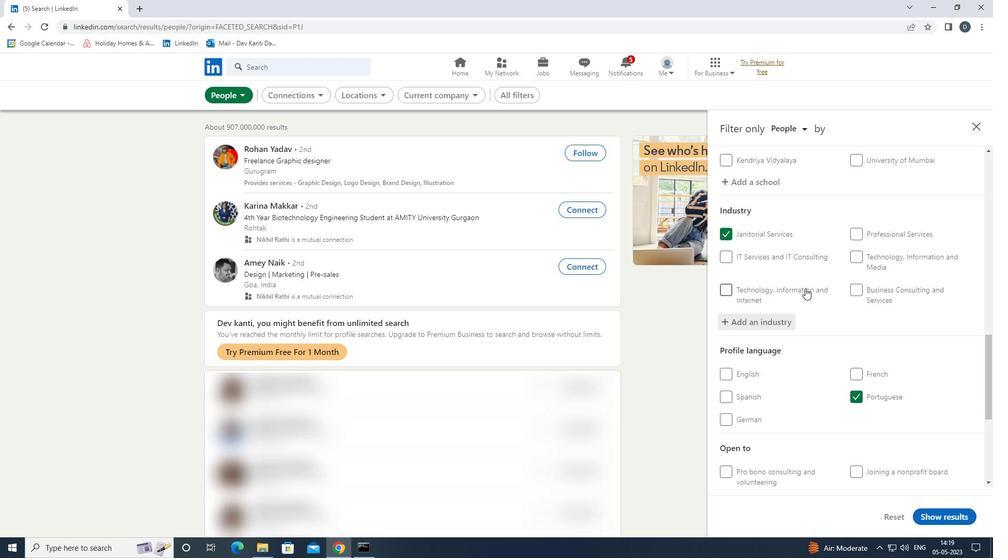 
Action: Mouse moved to (828, 299)
Screenshot: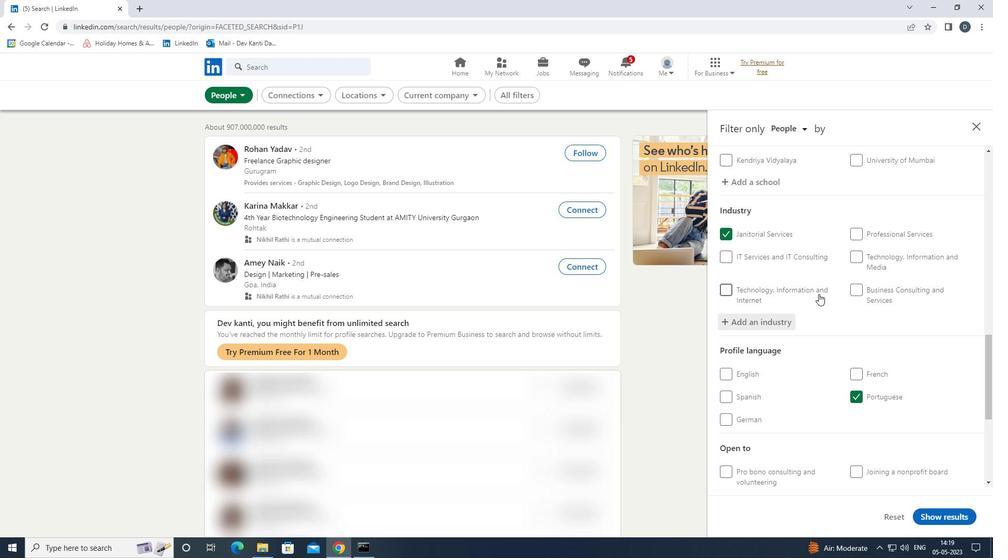 
Action: Mouse scrolled (828, 299) with delta (0, 0)
Screenshot: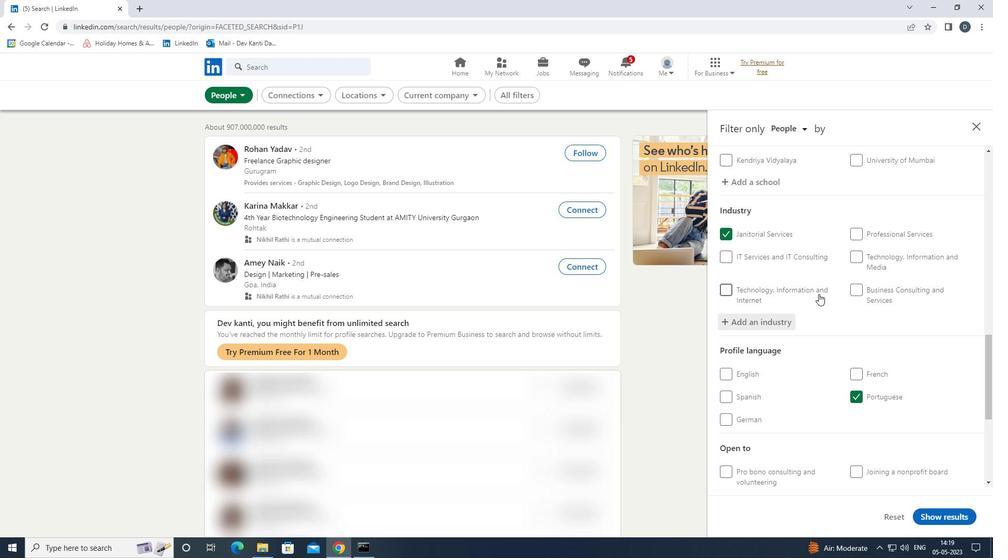 
Action: Mouse moved to (830, 301)
Screenshot: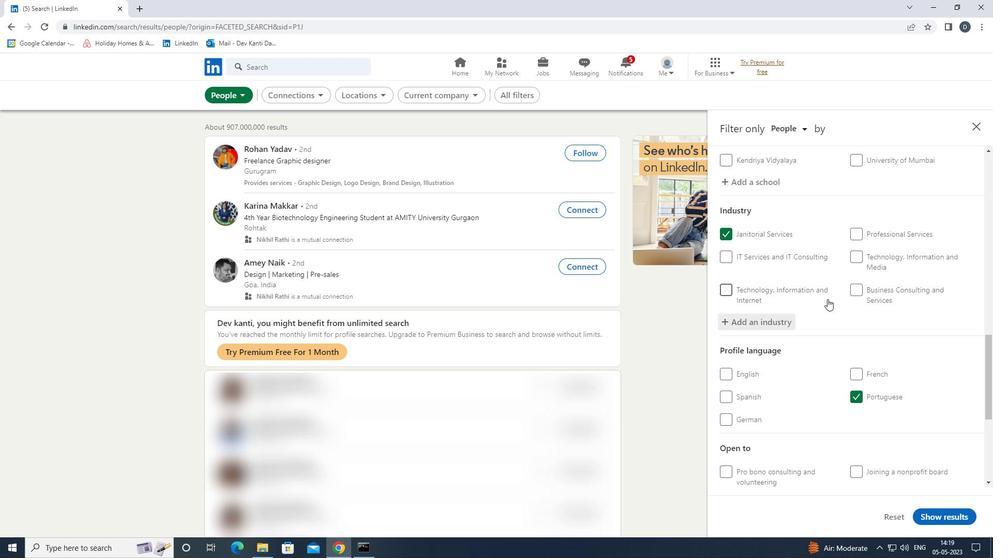 
Action: Mouse scrolled (830, 300) with delta (0, 0)
Screenshot: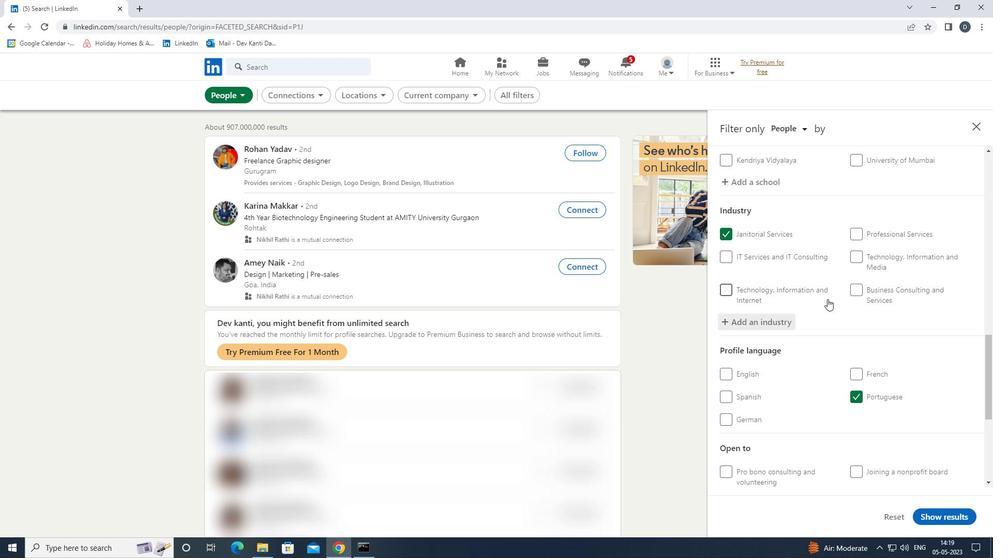 
Action: Mouse moved to (832, 302)
Screenshot: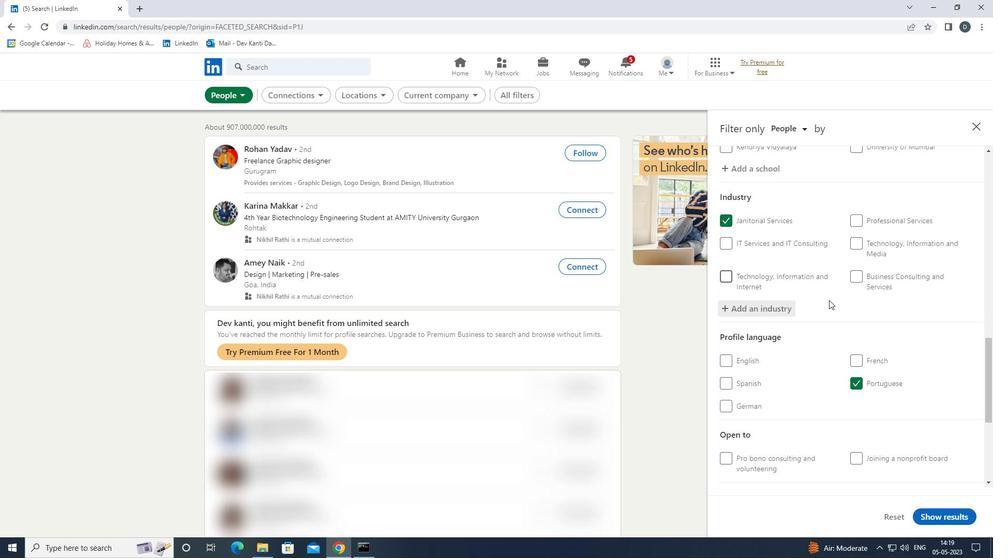 
Action: Mouse scrolled (832, 302) with delta (0, 0)
Screenshot: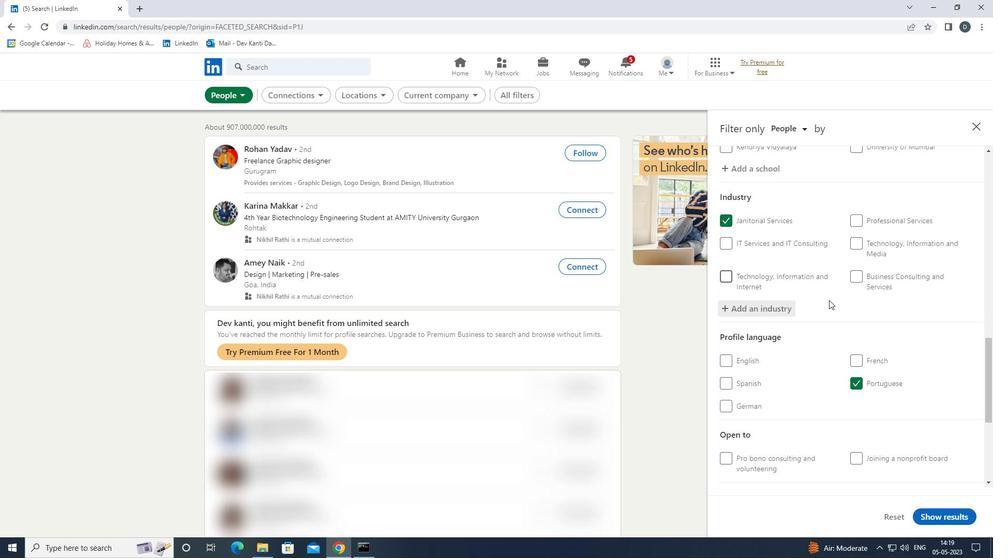 
Action: Mouse moved to (883, 368)
Screenshot: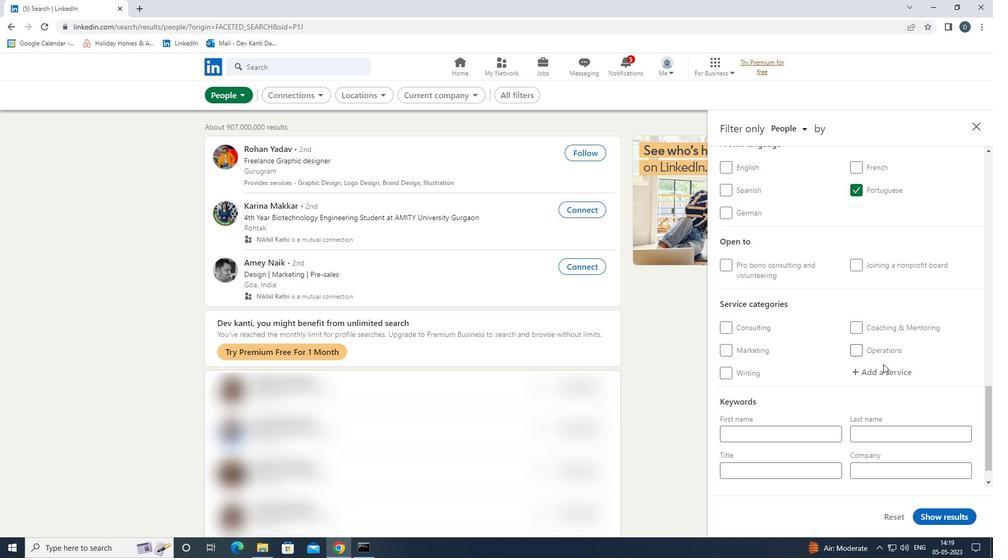 
Action: Mouse pressed left at (883, 368)
Screenshot: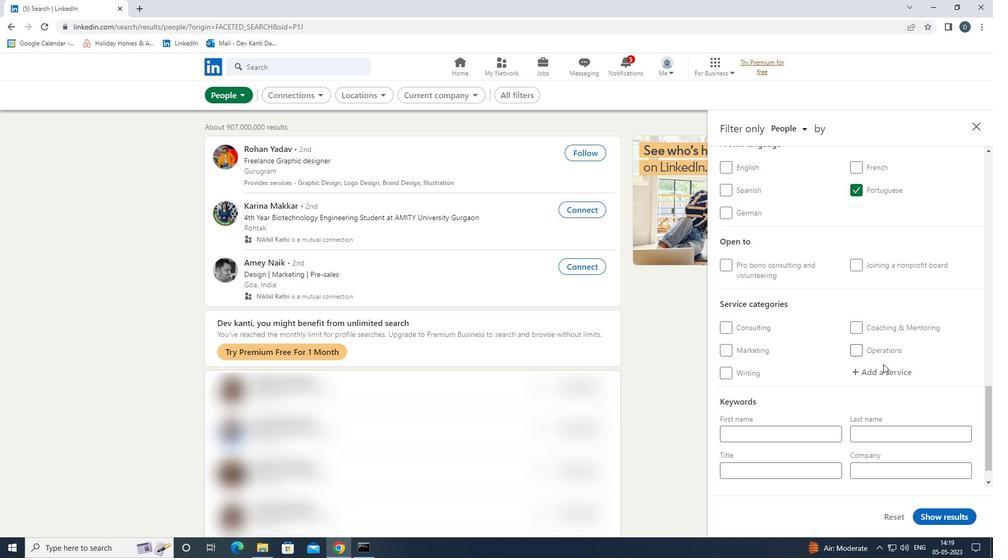 
Action: Key pressed <Key.shift><Key.shift>BARTENDING<Key.down><Key.enter>
Screenshot: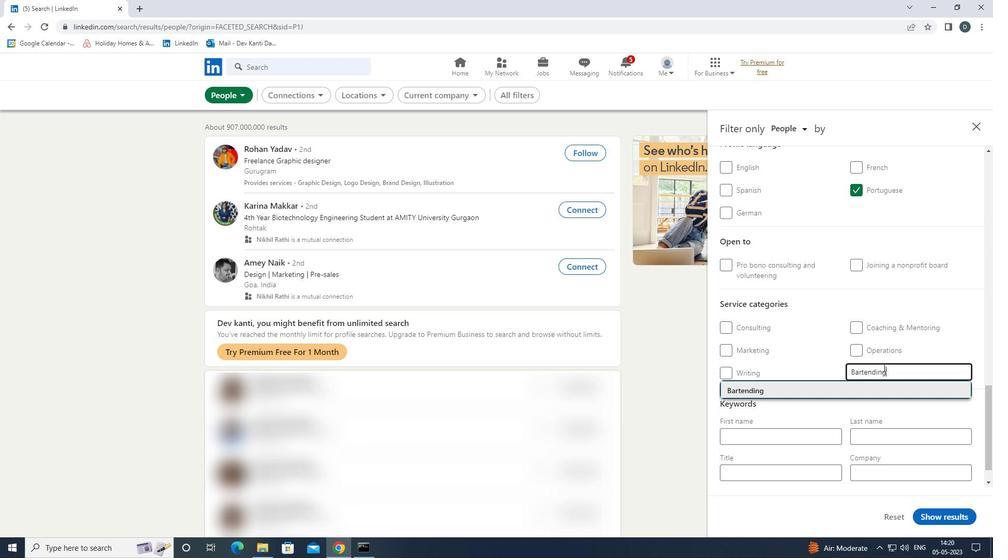 
Action: Mouse scrolled (883, 367) with delta (0, 0)
Screenshot: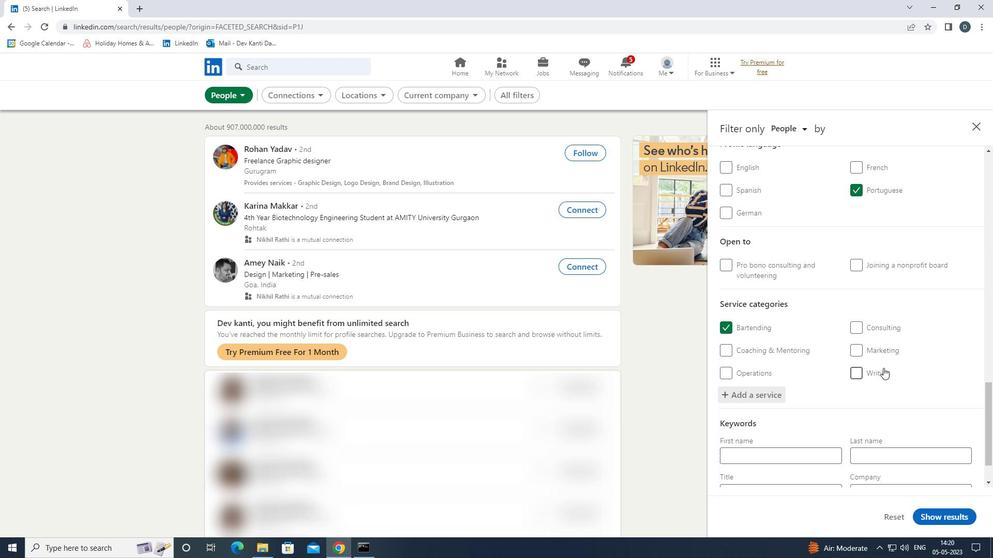 
Action: Mouse scrolled (883, 367) with delta (0, 0)
Screenshot: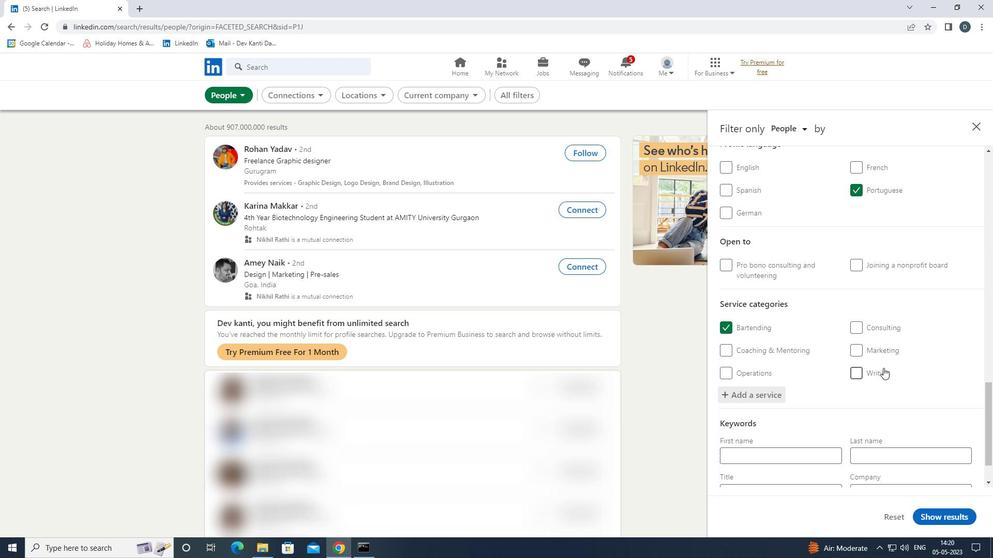 
Action: Mouse scrolled (883, 367) with delta (0, 0)
Screenshot: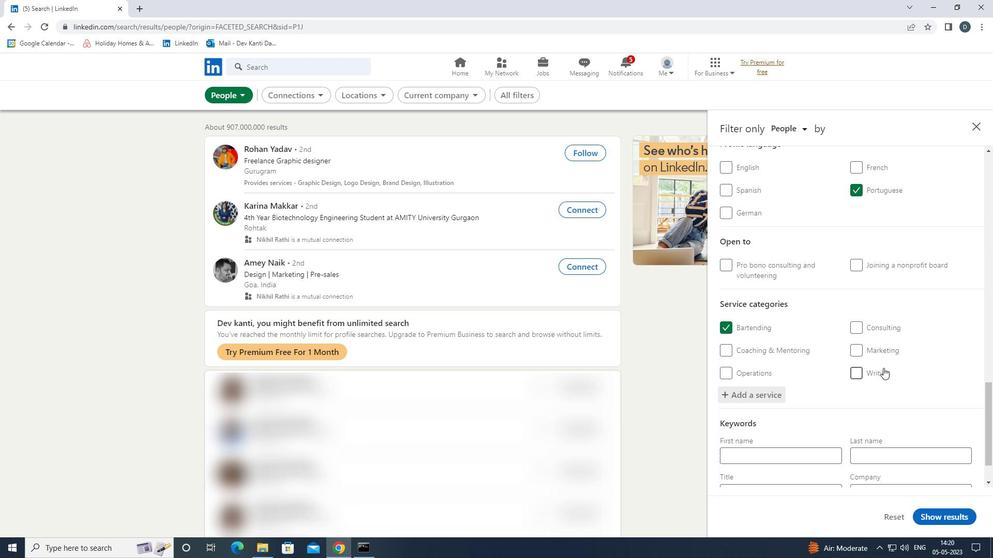 
Action: Mouse moved to (768, 436)
Screenshot: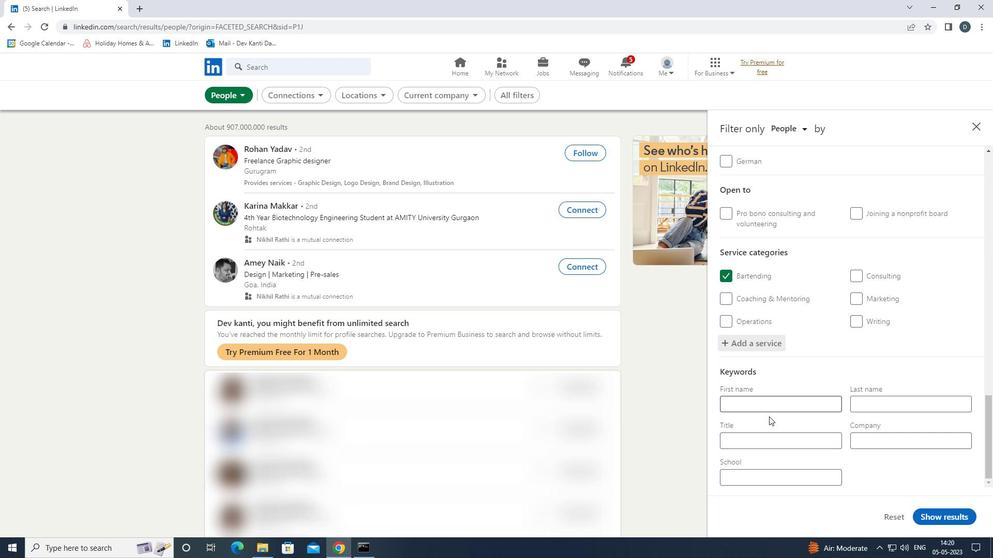 
Action: Mouse pressed left at (768, 436)
Screenshot: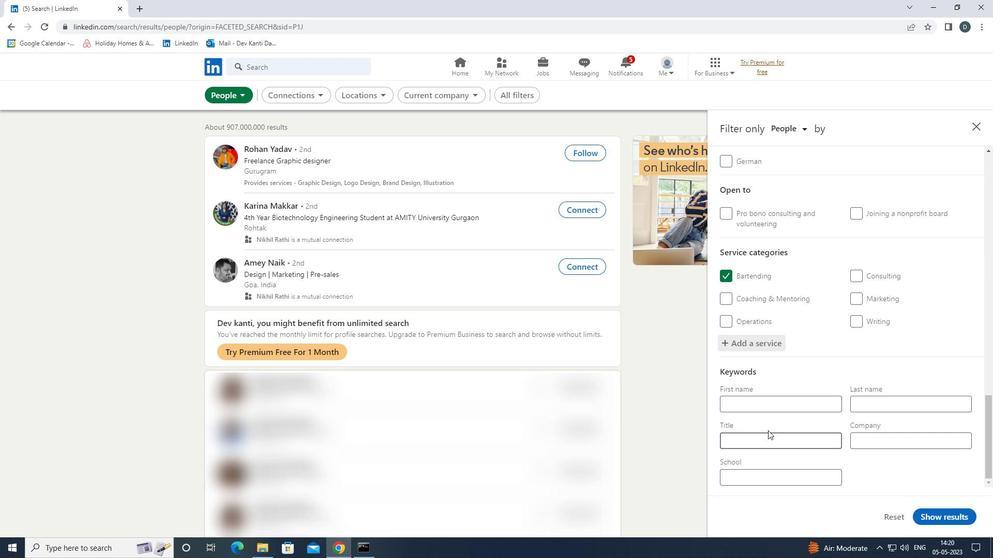
Action: Mouse moved to (768, 436)
Screenshot: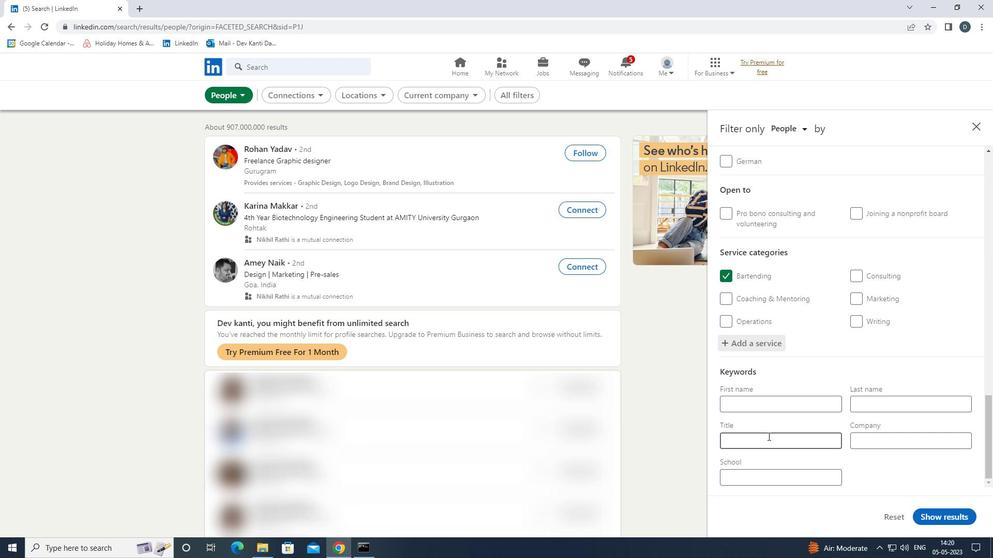 
Action: Key pressed <Key.shift>CONSTRUCTION<Key.space><Key.shift>OR<Key.backspace><Key.backspace><Key.shift>WORKER
Screenshot: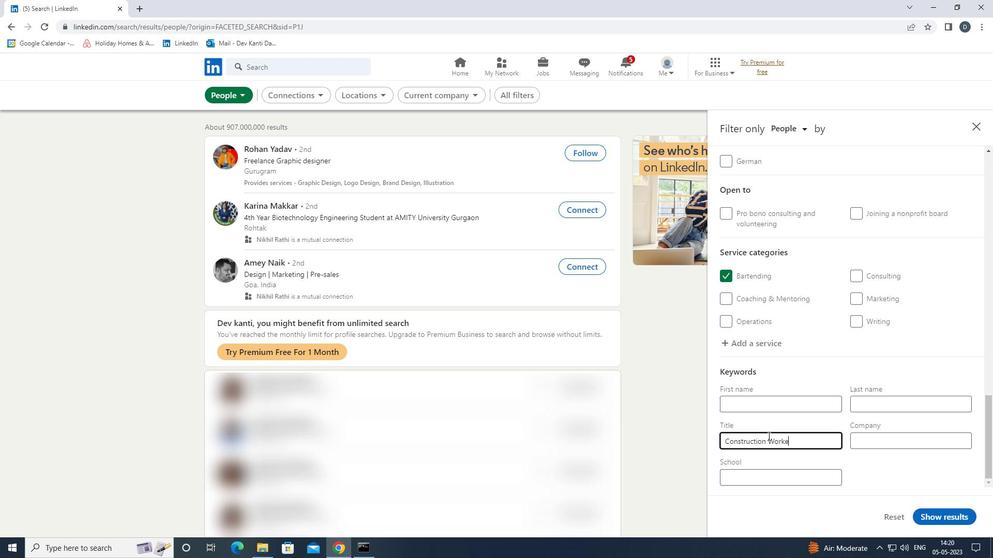 
Action: Mouse moved to (936, 514)
Screenshot: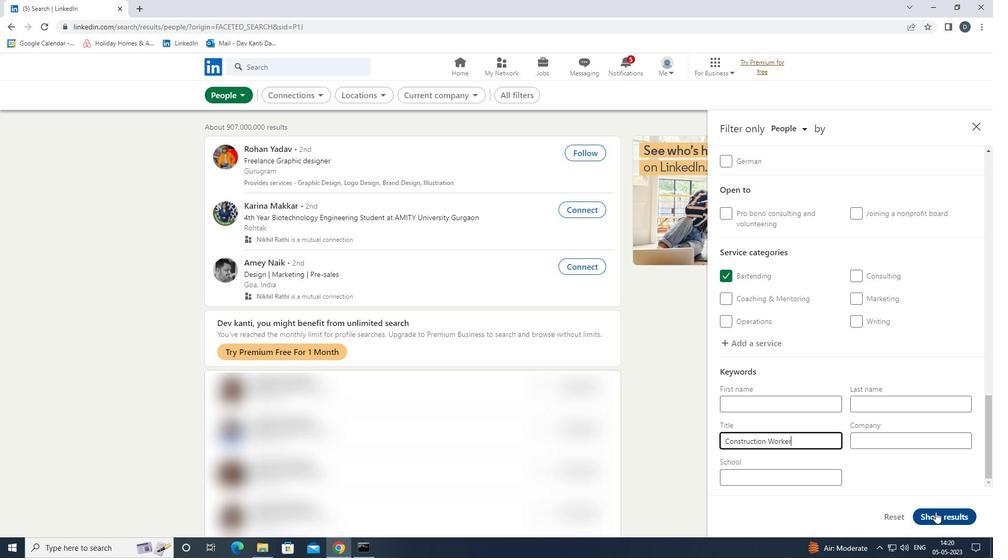 
Action: Mouse pressed left at (936, 514)
Screenshot: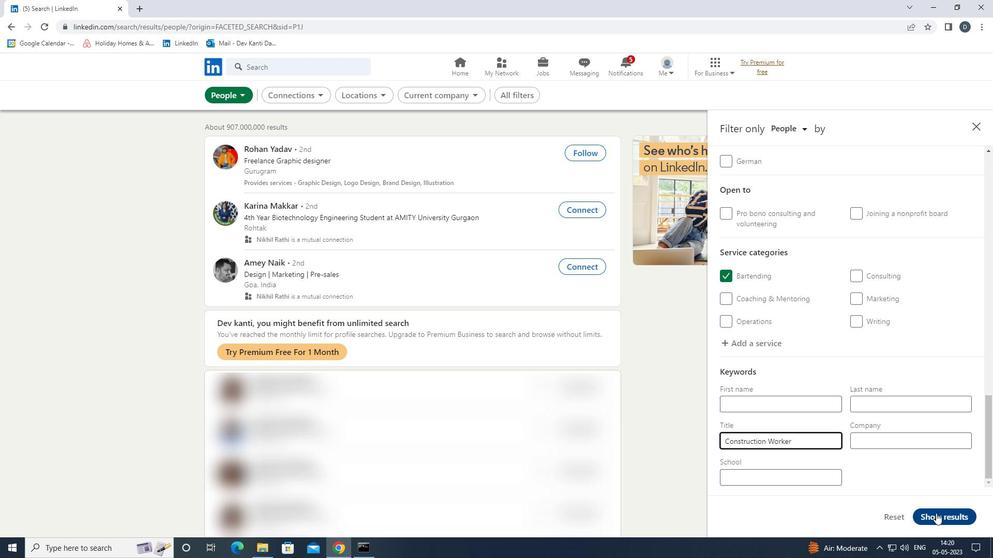 
Action: Mouse moved to (927, 484)
Screenshot: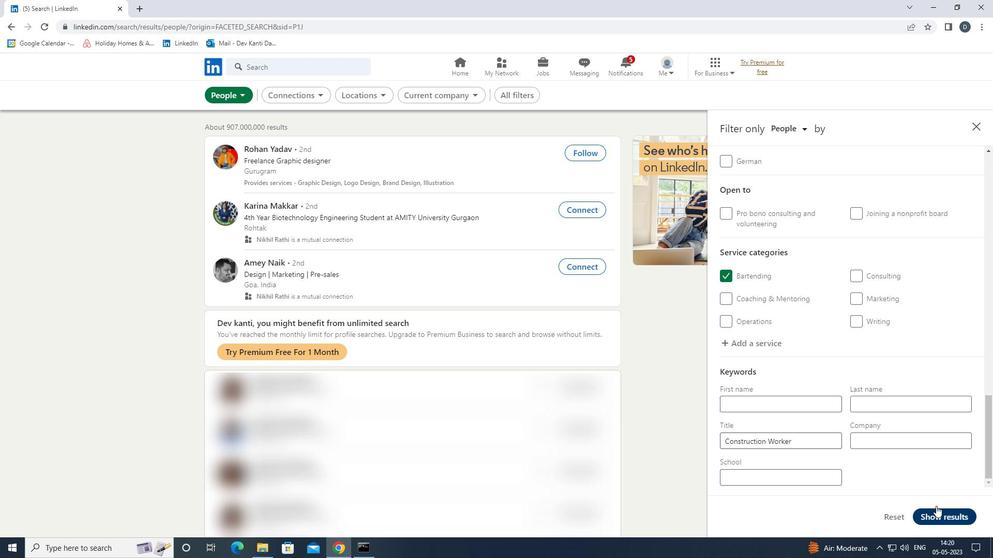 
